 Task: Look for space in San Vicente de Cañete, Peru from 2nd August, 2023 to 12th August, 2023 for 2 adults in price range Rs.5000 to Rs.10000. Place can be private room with 1 bedroom having 1 bed and 1 bathroom. Property type can be house, flat, guest house, hotel. Booking option can be shelf check-in. Required host language is English.
Action: Mouse moved to (434, 115)
Screenshot: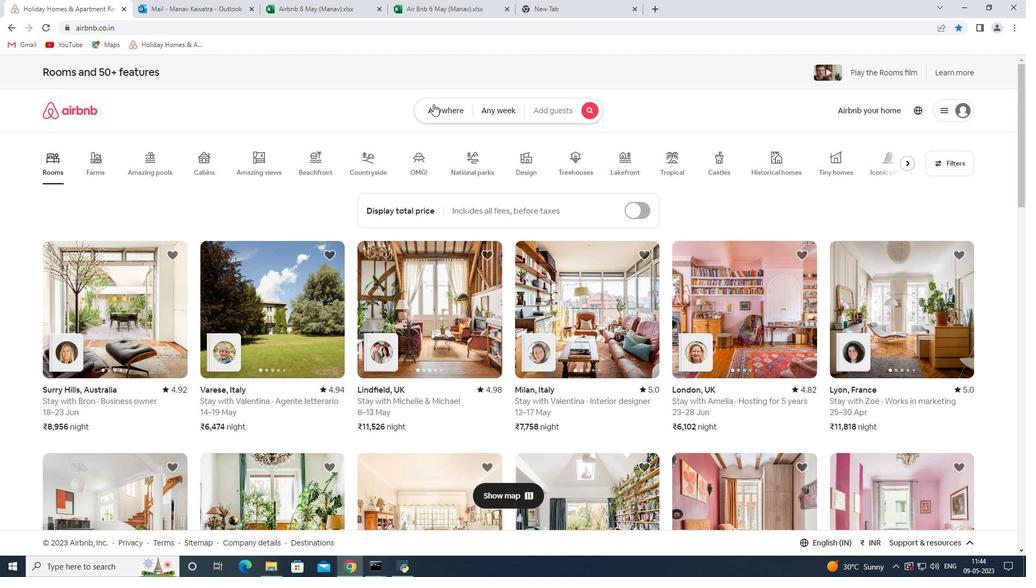 
Action: Mouse pressed left at (434, 115)
Screenshot: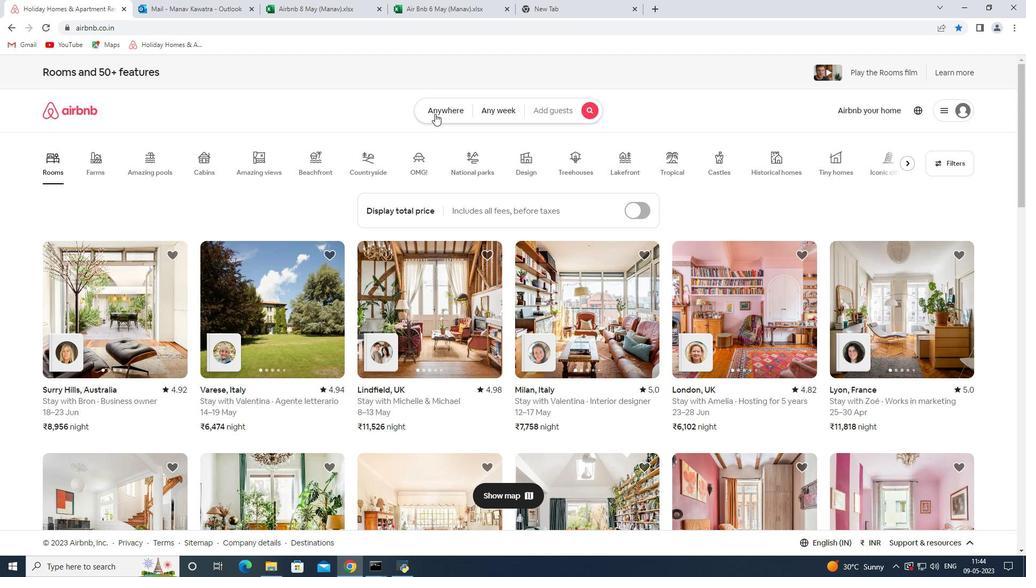 
Action: Mouse moved to (362, 151)
Screenshot: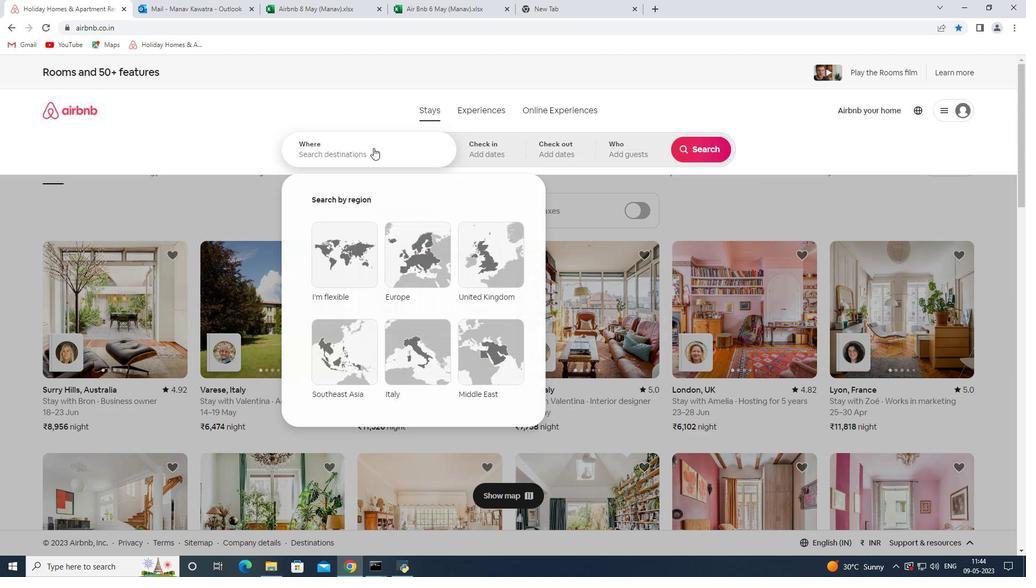 
Action: Mouse pressed left at (362, 151)
Screenshot: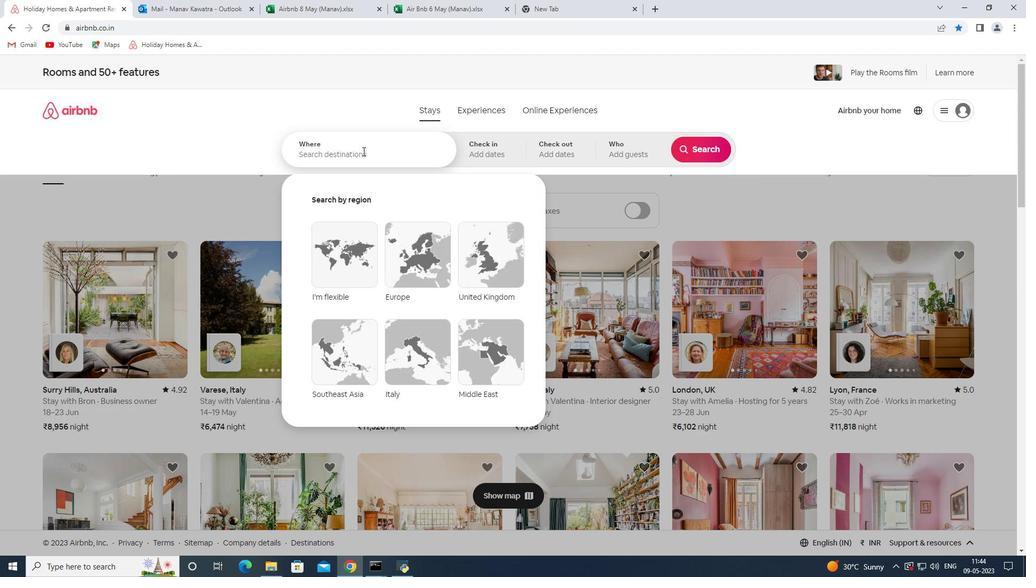 
Action: Key pressed <Key.shift><Key.shift><Key.shift><Key.shift><Key.shift>San<Key.space><Key.shift><Key.shift>Vicente<Key.space><Key.shift>De<Key.space><Key.shift><Key.shift><Key.shift><Key.shift><Key.shift><Key.shift><Key.shift><Key.shift><Key.shift><Key.shift><Key.shift><Key.shift><Key.shift><Key.shift><Key.shift><Key.shift><Key.shift><Key.shift><Key.shift><Key.shift><Key.shift><Key.shift><Key.shift><Key.shift><Key.shift><Key.shift><Key.shift><Key.shift><Key.shift><Key.shift>Canee<Key.space><Key.shift><Key.shift><Key.shift><Key.shift><Key.shift><Key.shift><Key.shift><Key.shift><Key.shift><Key.shift><Key.shift><Key.shift>Peru<Key.space>
Screenshot: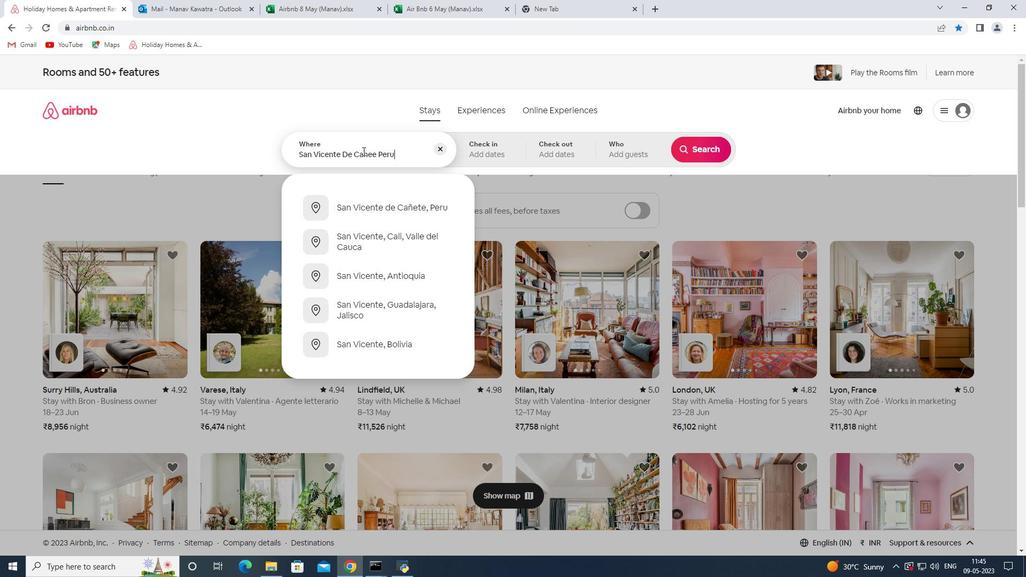 
Action: Mouse moved to (407, 219)
Screenshot: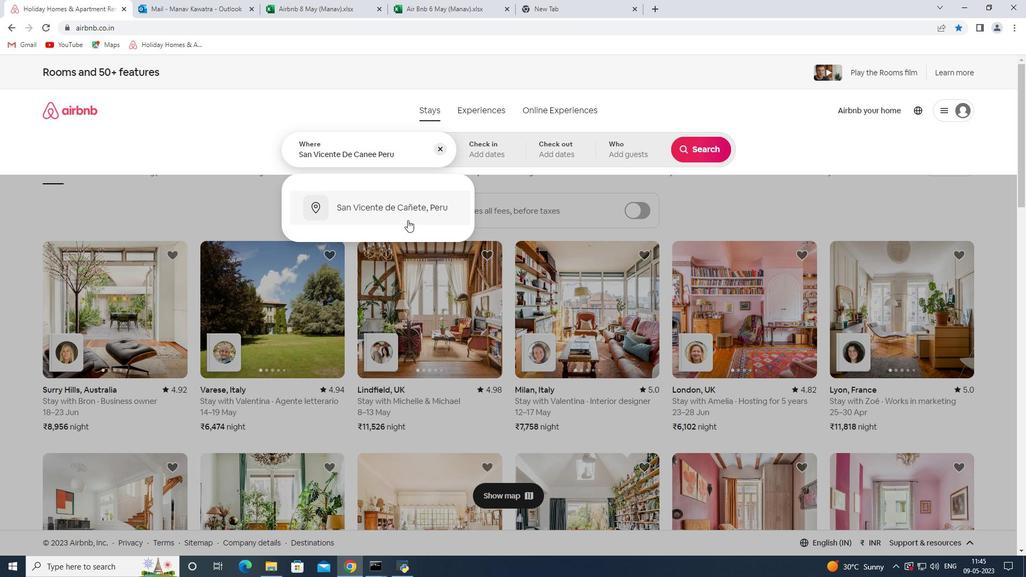 
Action: Mouse pressed left at (407, 219)
Screenshot: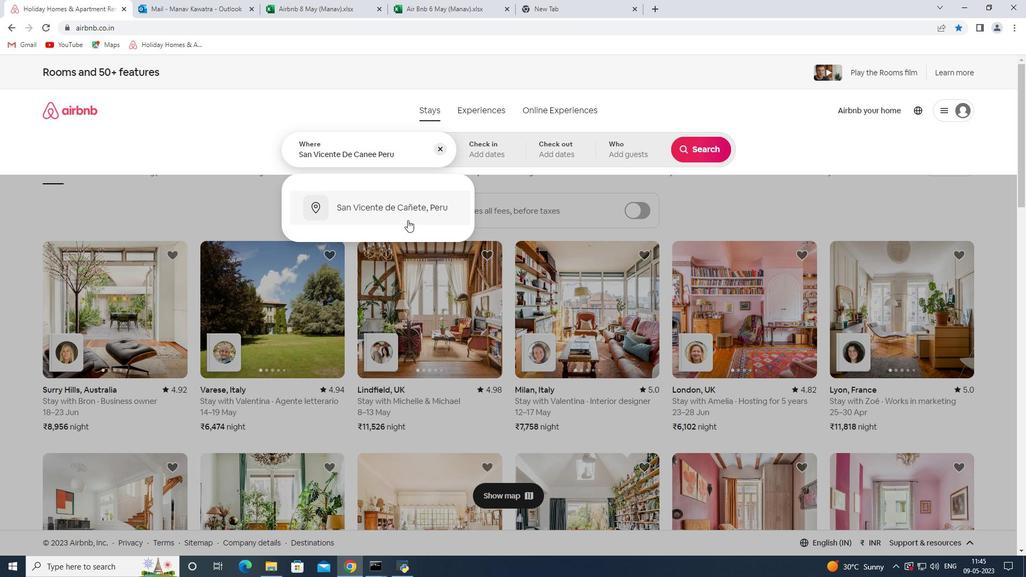 
Action: Mouse moved to (701, 228)
Screenshot: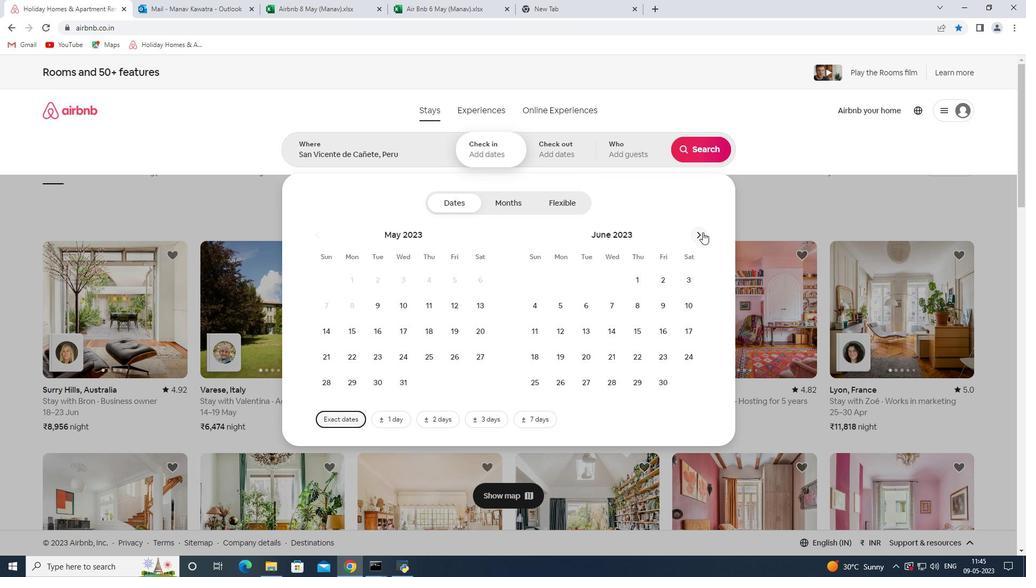 
Action: Mouse pressed left at (701, 228)
Screenshot: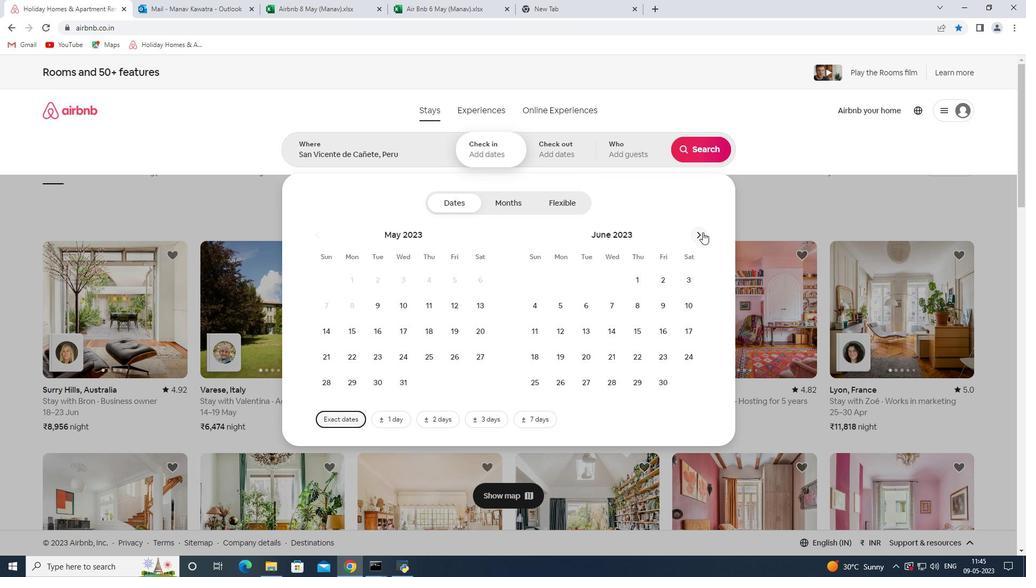 
Action: Mouse pressed left at (701, 228)
Screenshot: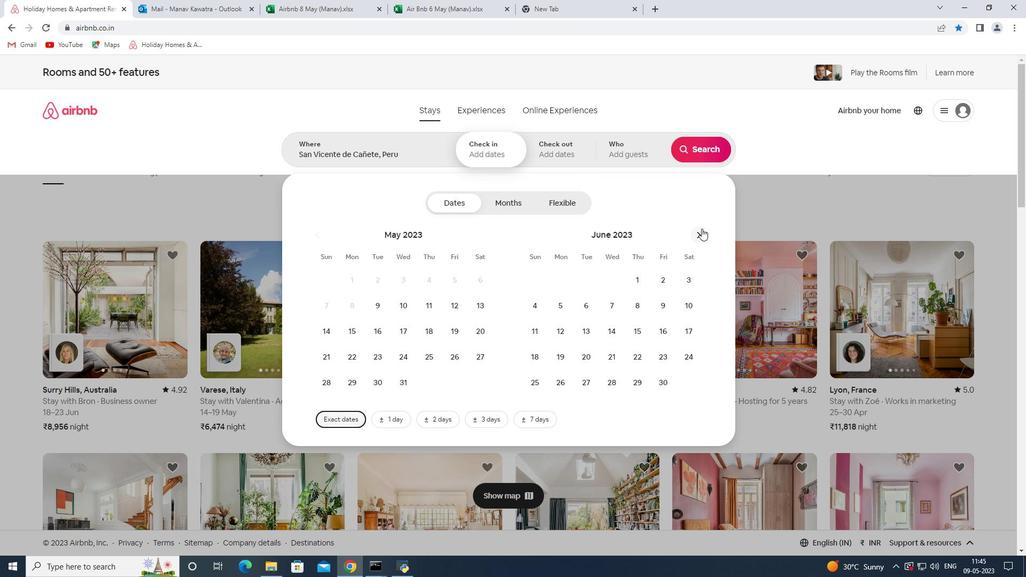 
Action: Mouse moved to (703, 232)
Screenshot: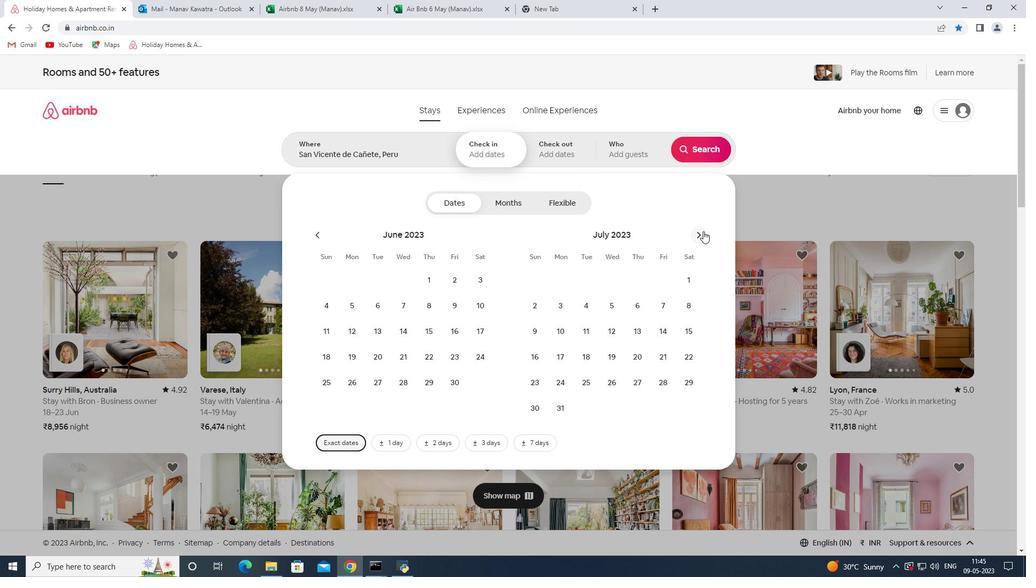 
Action: Mouse pressed left at (703, 232)
Screenshot: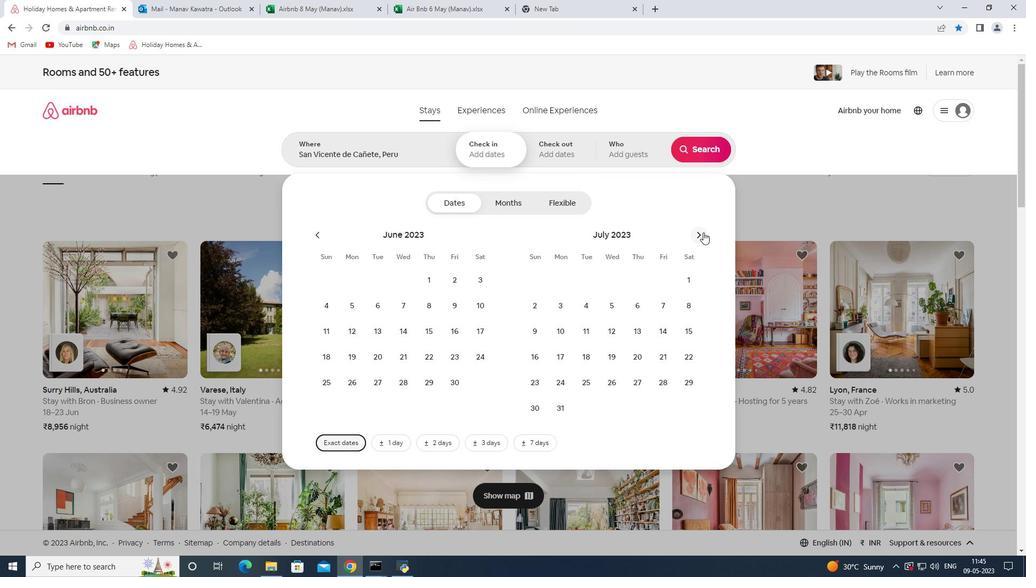 
Action: Mouse moved to (607, 278)
Screenshot: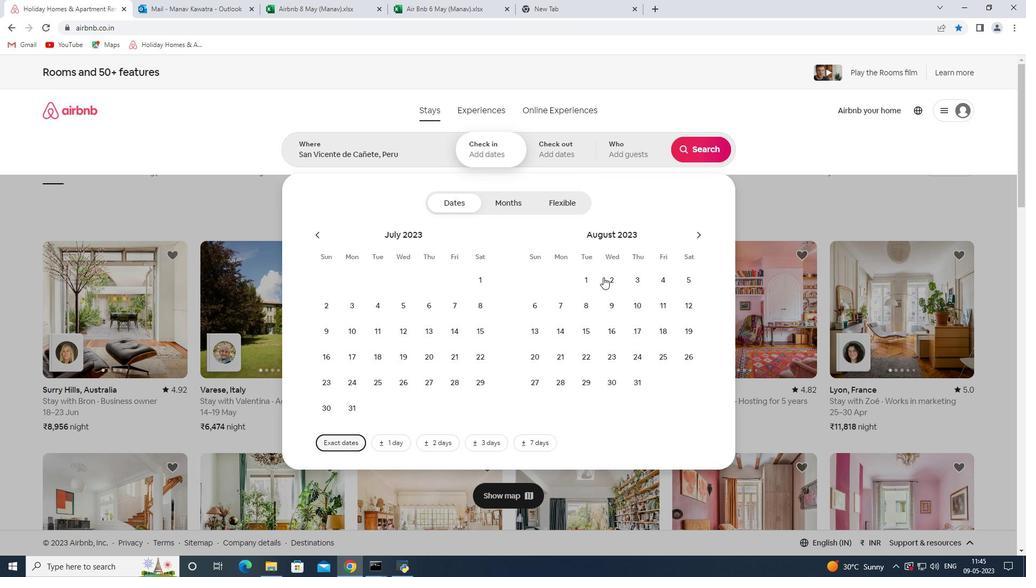 
Action: Mouse pressed left at (607, 278)
Screenshot: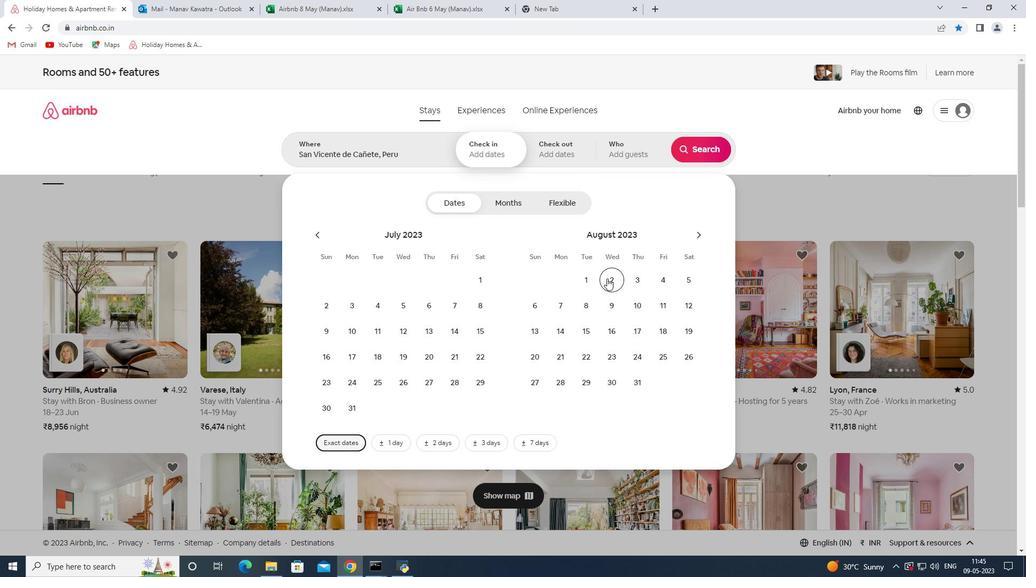 
Action: Mouse moved to (683, 305)
Screenshot: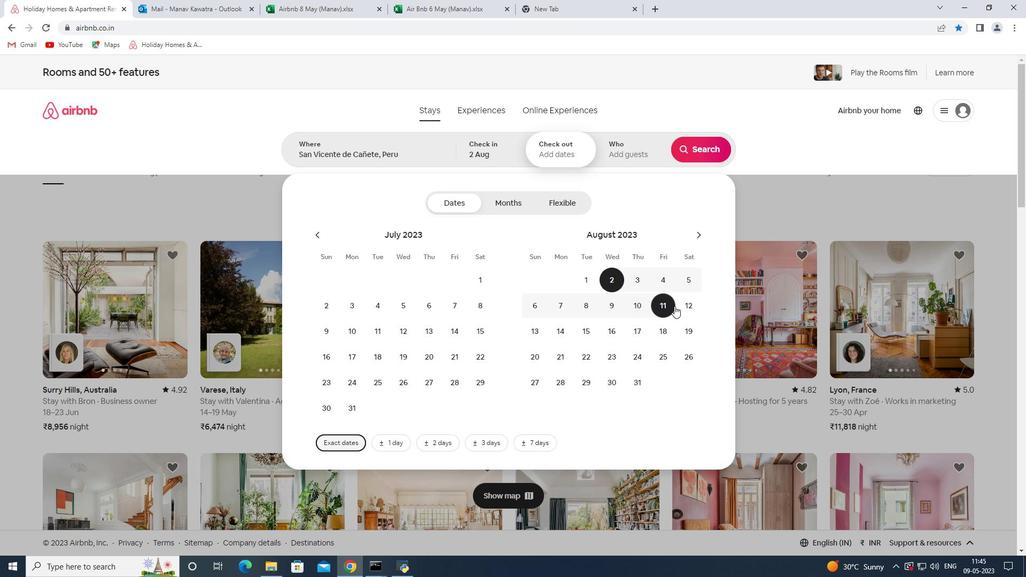 
Action: Mouse pressed left at (683, 305)
Screenshot: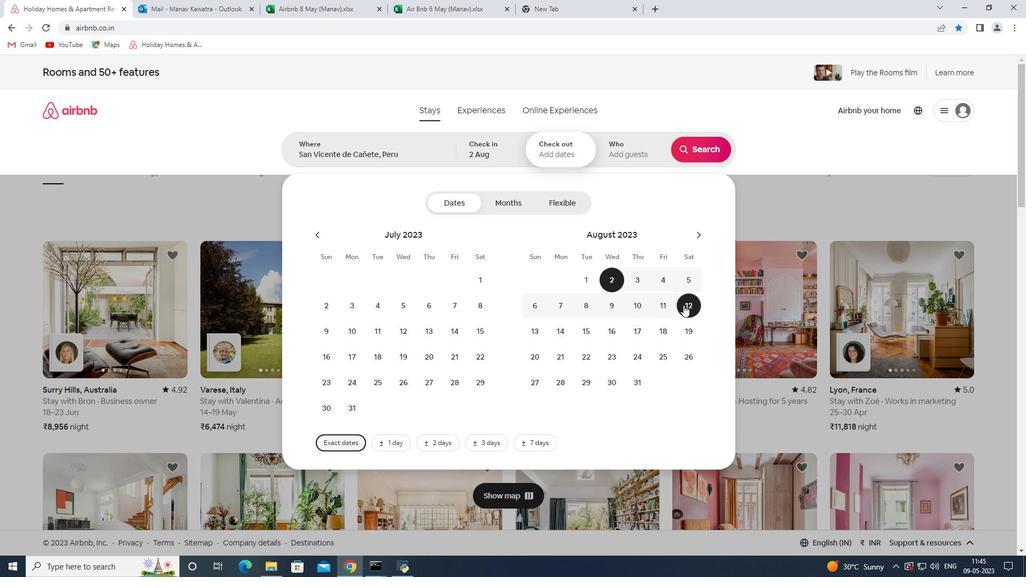 
Action: Mouse moved to (642, 150)
Screenshot: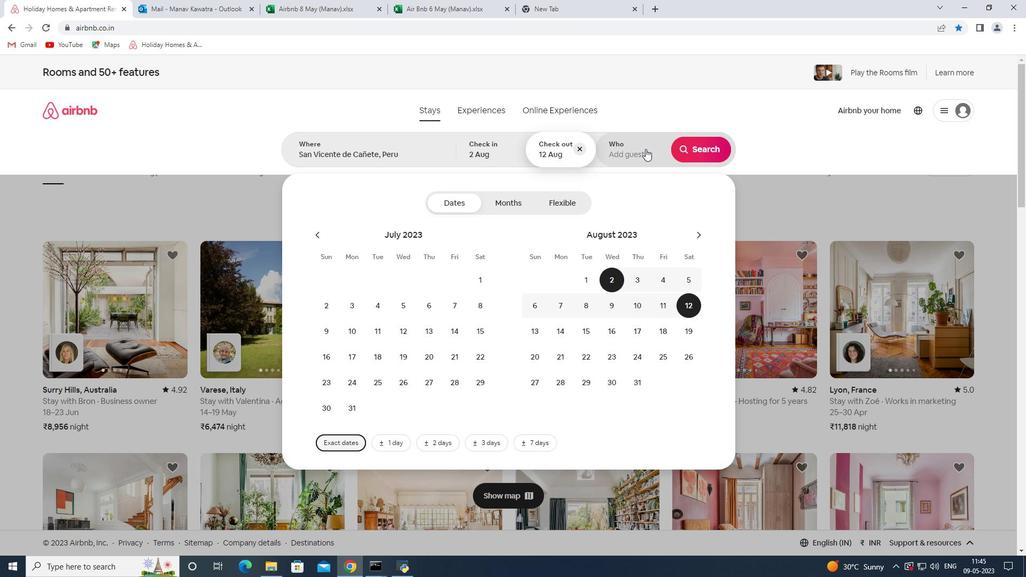 
Action: Mouse pressed left at (642, 150)
Screenshot: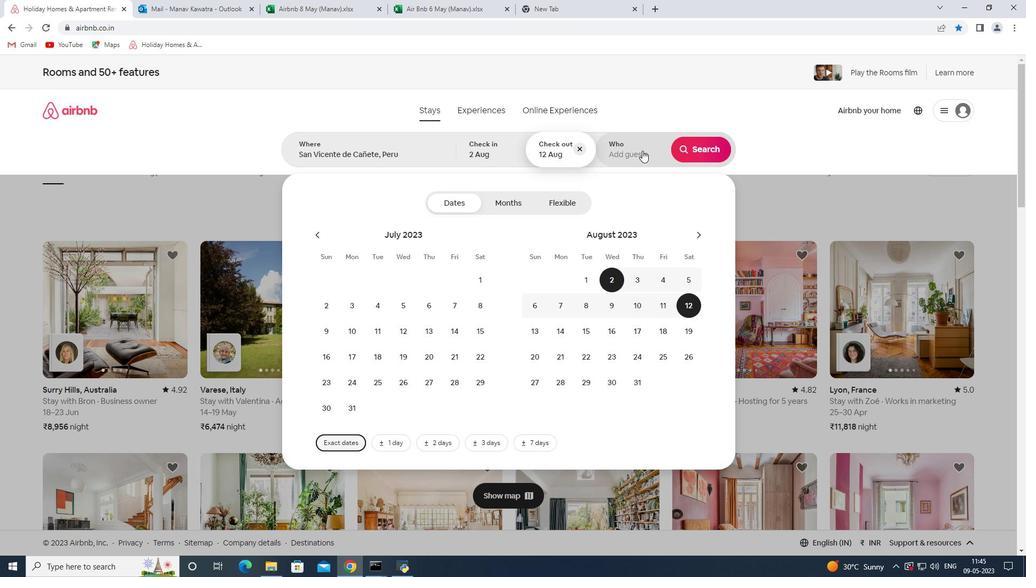 
Action: Mouse moved to (711, 204)
Screenshot: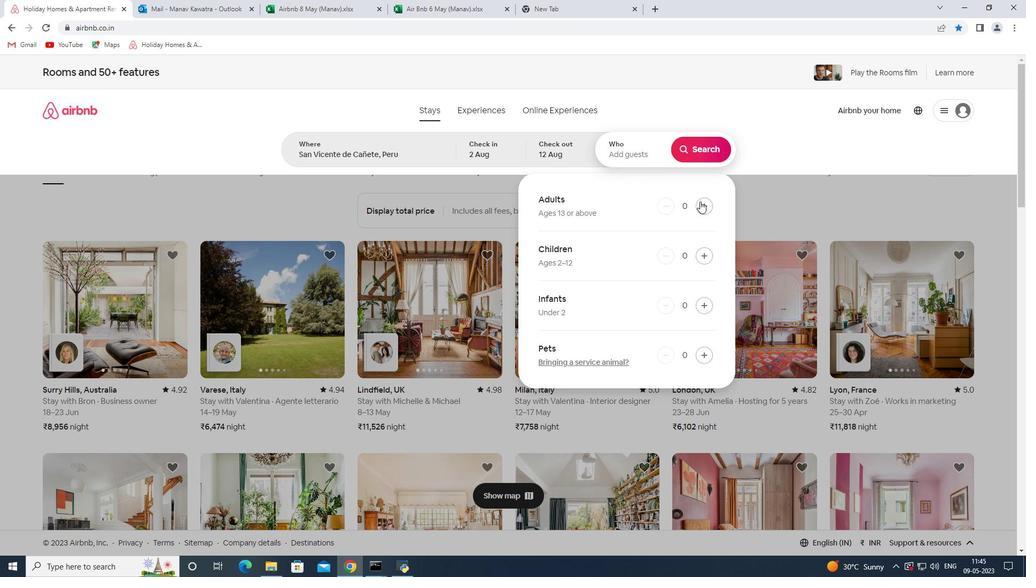 
Action: Mouse pressed left at (711, 204)
Screenshot: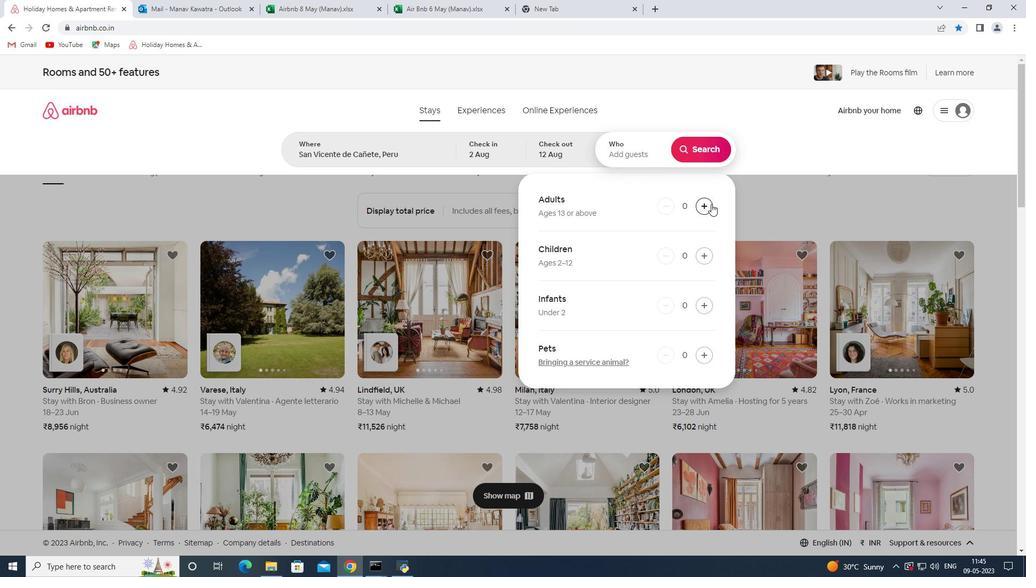 
Action: Mouse moved to (711, 204)
Screenshot: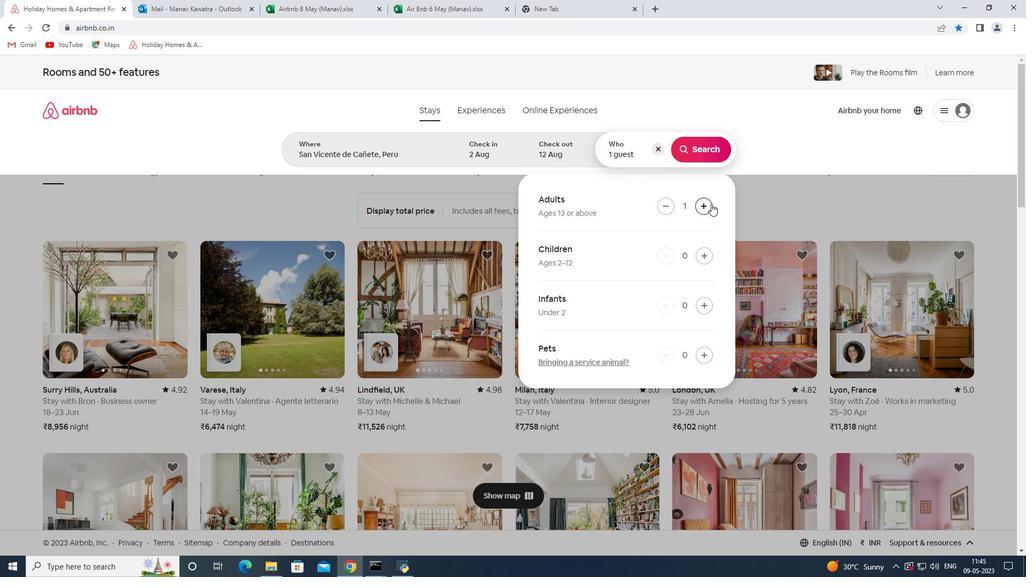 
Action: Mouse pressed left at (711, 204)
Screenshot: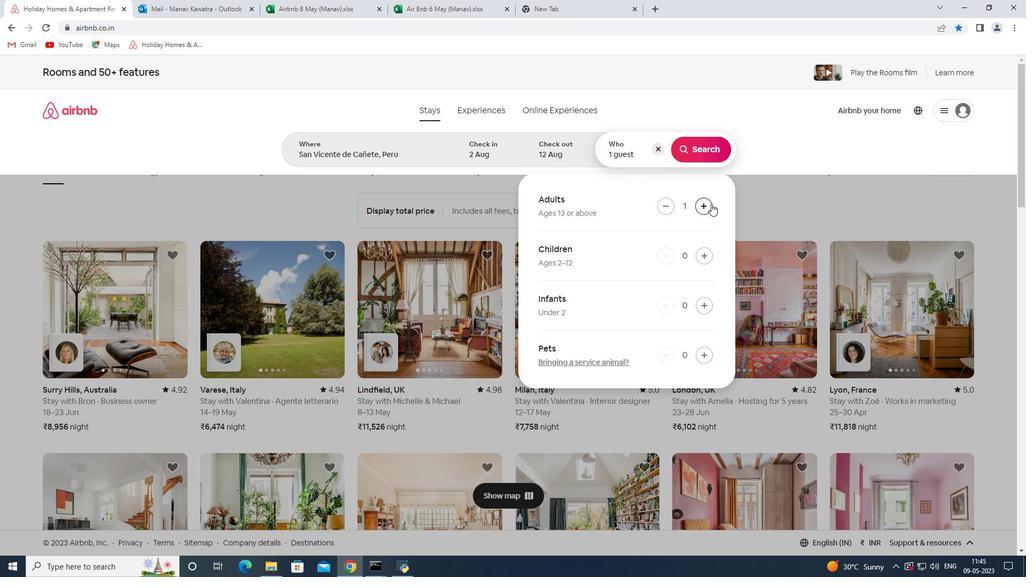 
Action: Mouse moved to (695, 150)
Screenshot: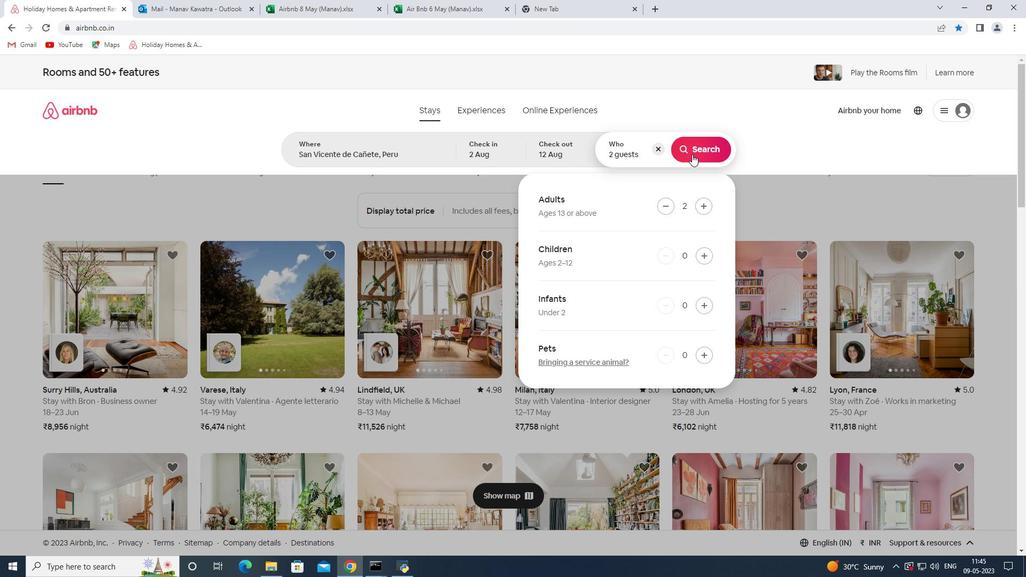 
Action: Mouse pressed left at (695, 150)
Screenshot: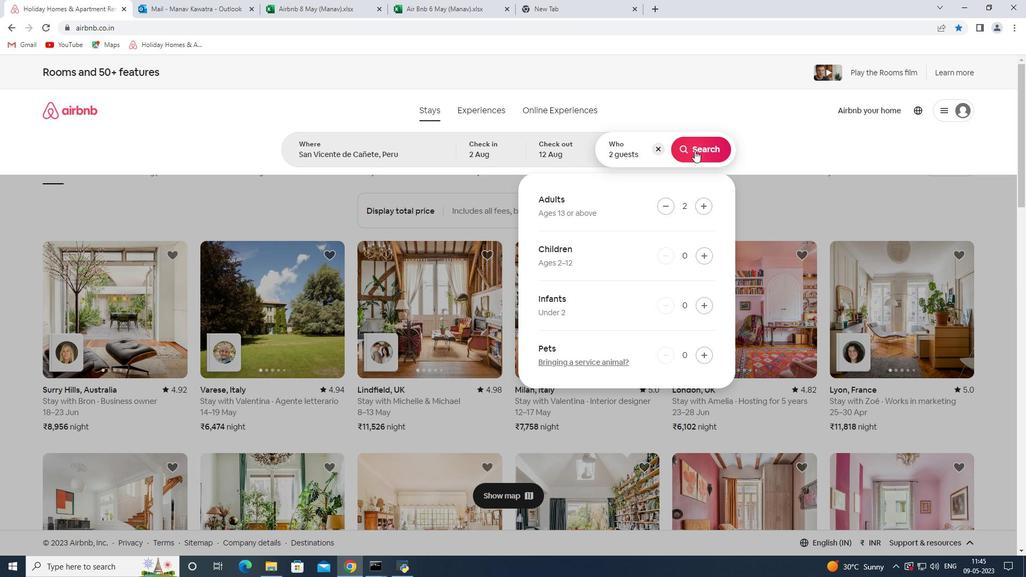 
Action: Mouse moved to (988, 113)
Screenshot: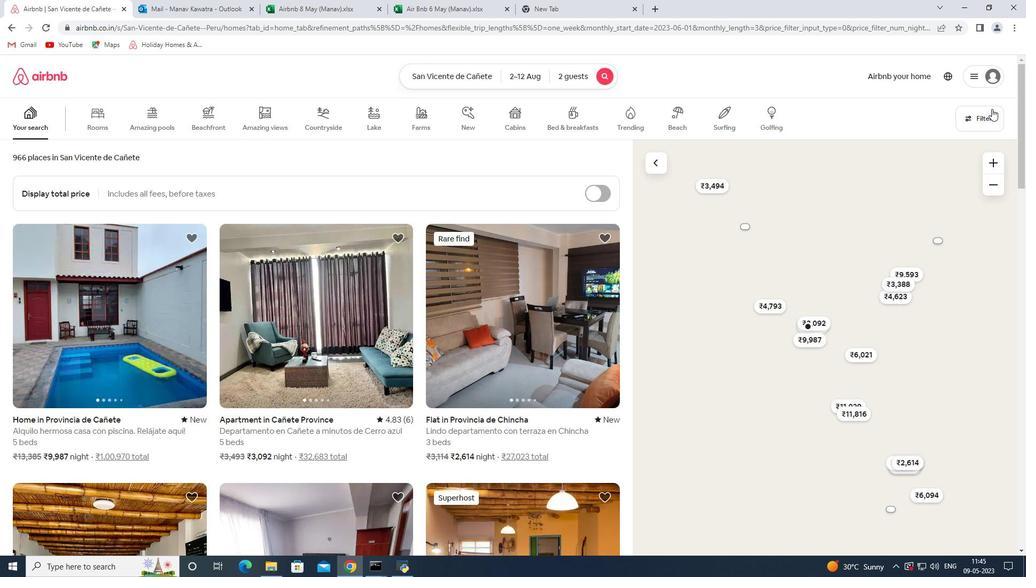 
Action: Mouse pressed left at (988, 113)
Screenshot: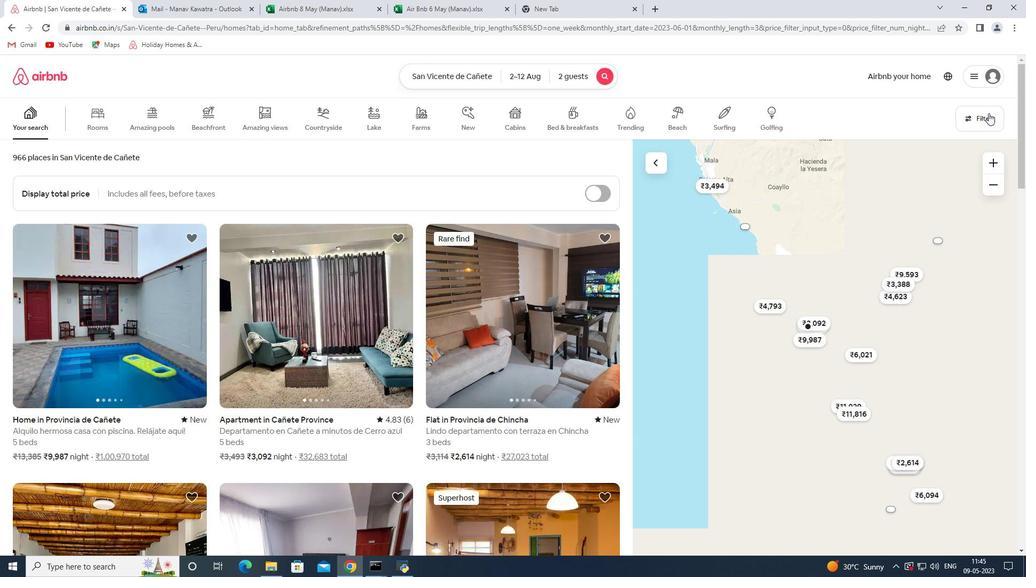 
Action: Mouse moved to (391, 379)
Screenshot: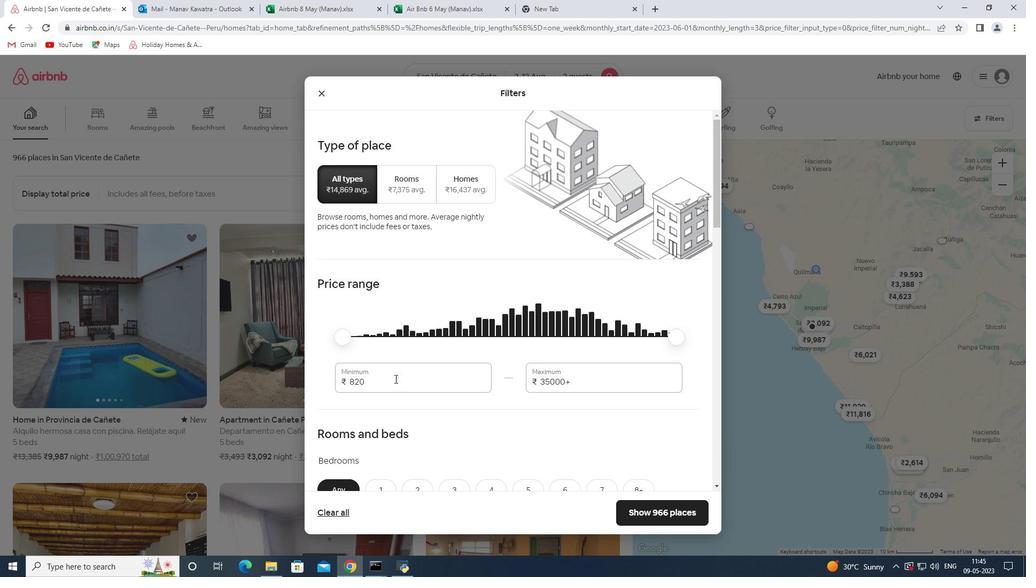 
Action: Mouse pressed left at (391, 379)
Screenshot: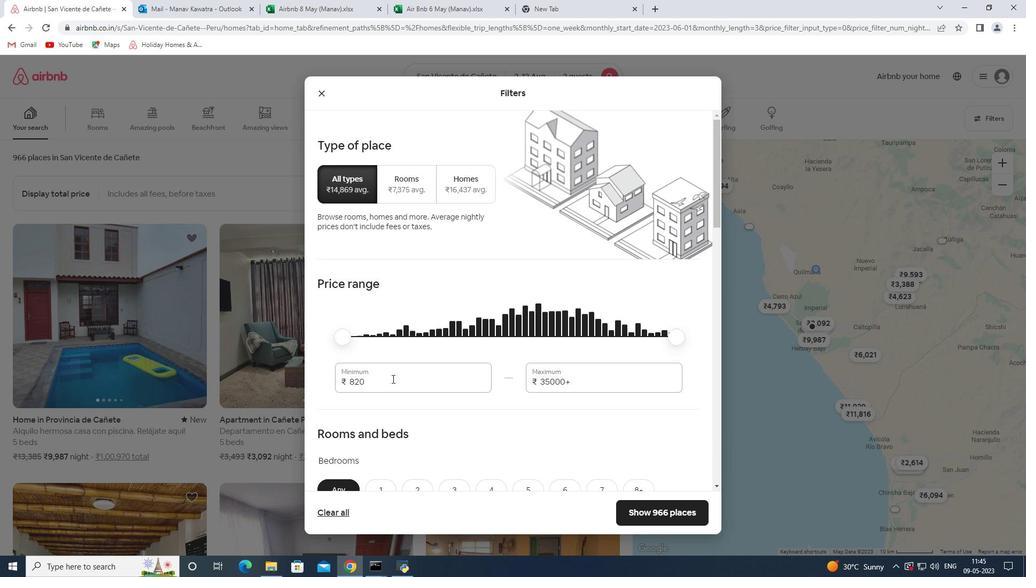 
Action: Mouse pressed left at (391, 379)
Screenshot: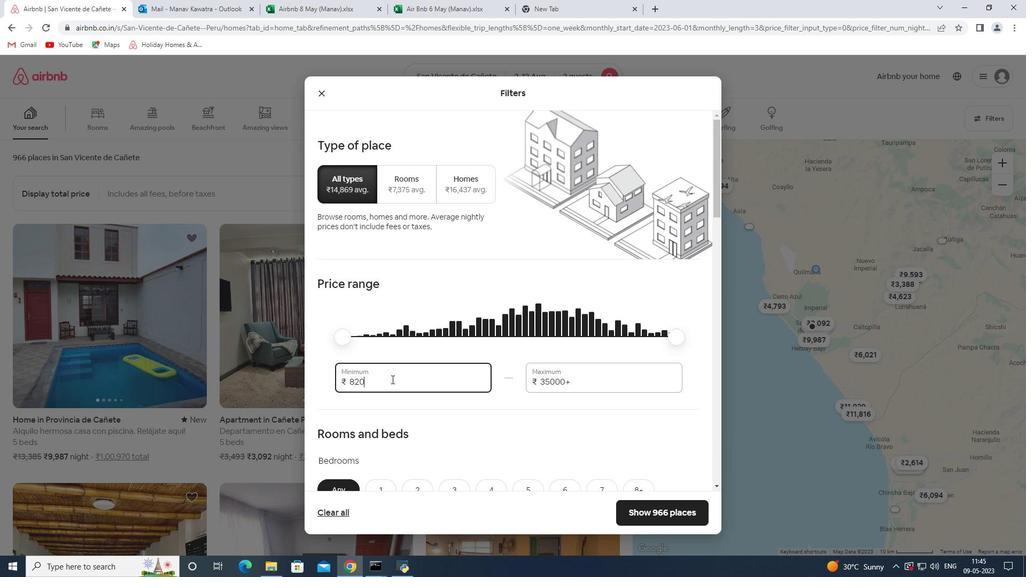 
Action: Key pressed 5000<Key.tab>10000<Key.tab>
Screenshot: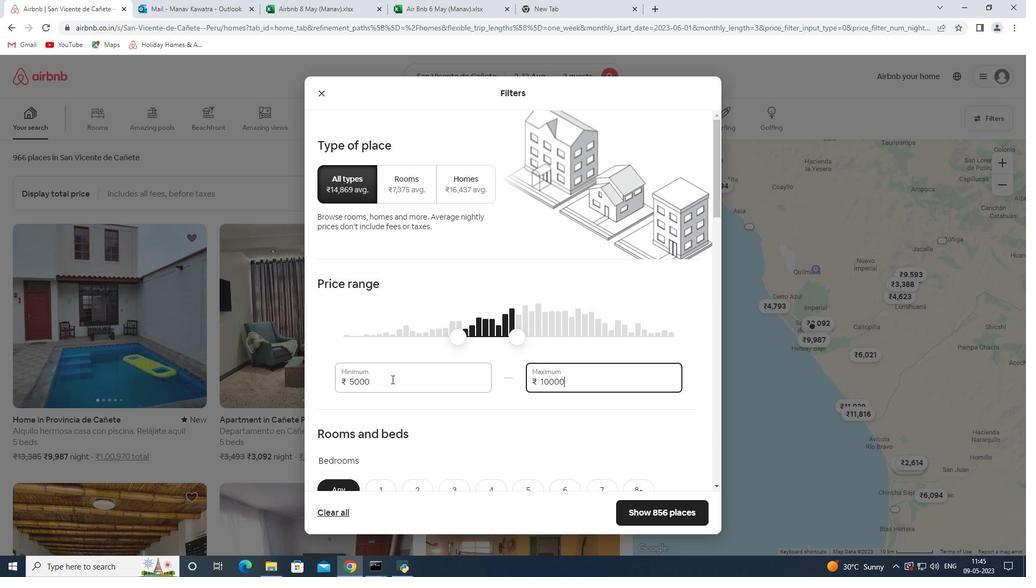 
Action: Mouse moved to (457, 328)
Screenshot: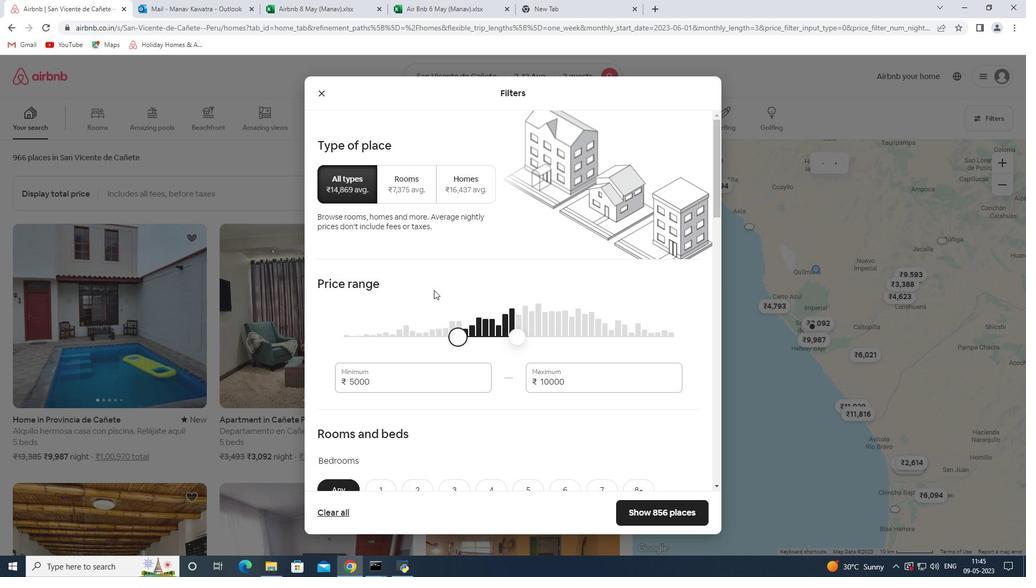 
Action: Mouse scrolled (457, 327) with delta (0, 0)
Screenshot: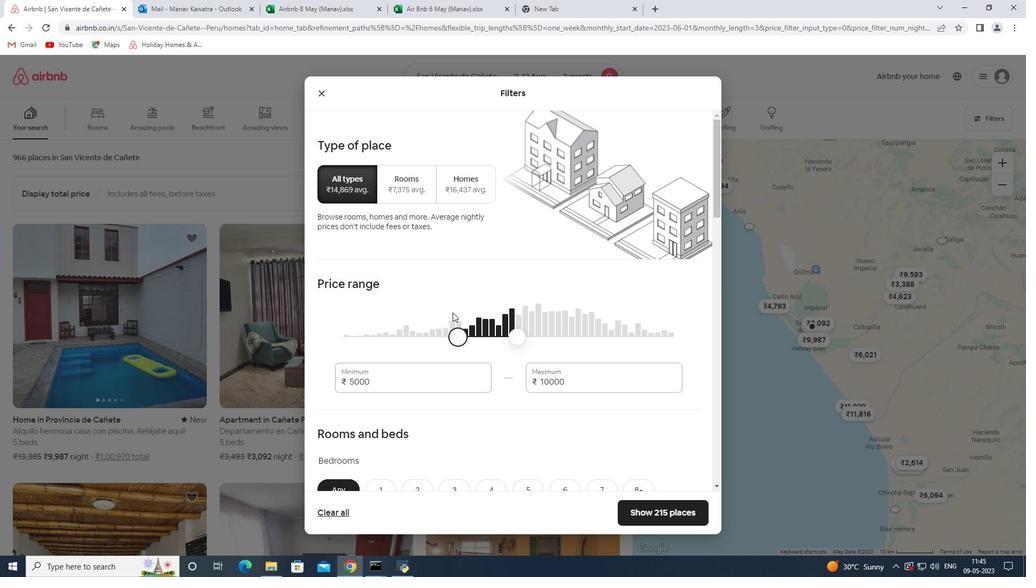 
Action: Mouse scrolled (457, 327) with delta (0, 0)
Screenshot: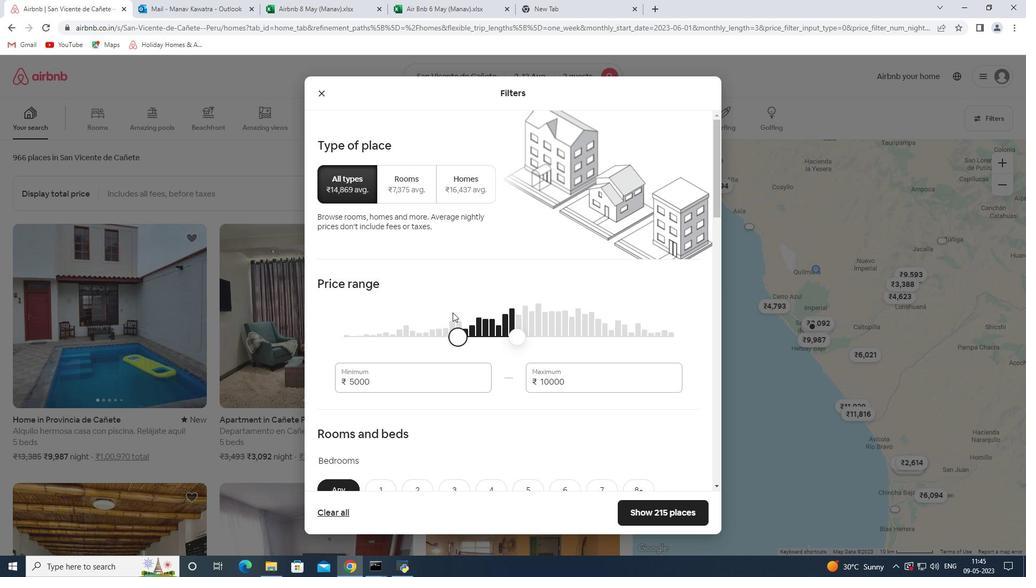 
Action: Mouse scrolled (457, 327) with delta (0, 0)
Screenshot: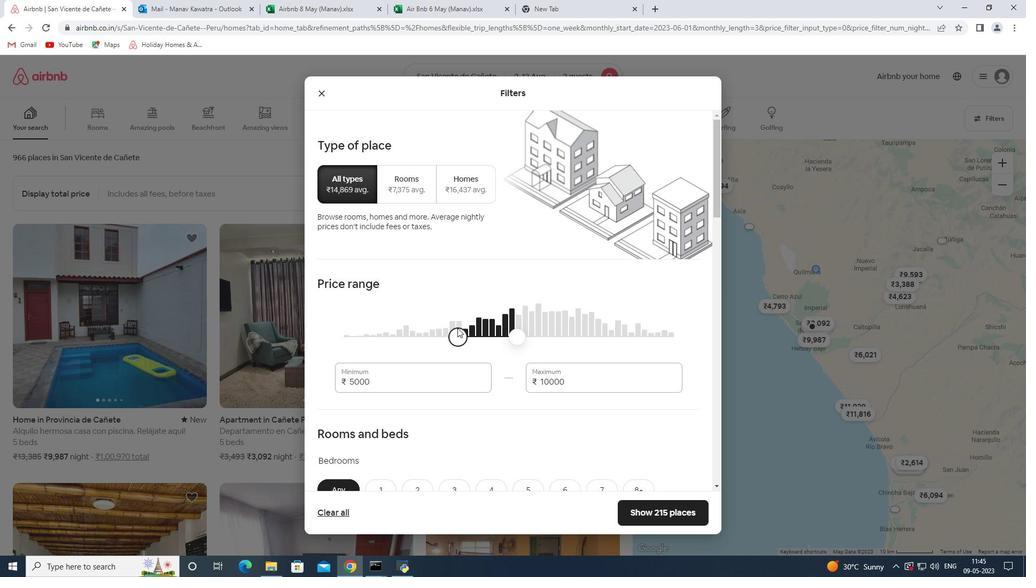
Action: Mouse scrolled (457, 327) with delta (0, 0)
Screenshot: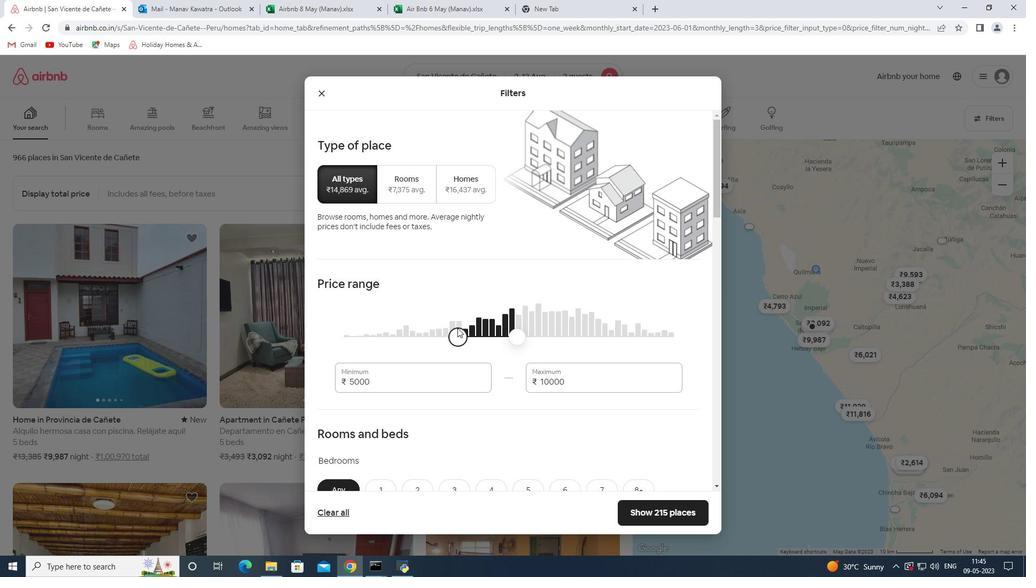 
Action: Mouse moved to (460, 328)
Screenshot: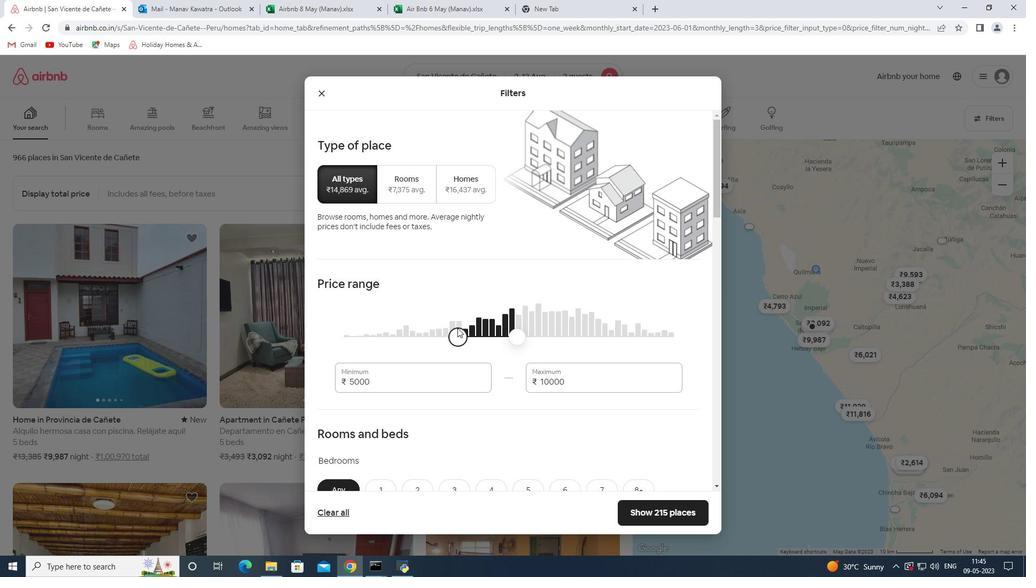 
Action: Mouse scrolled (460, 327) with delta (0, 0)
Screenshot: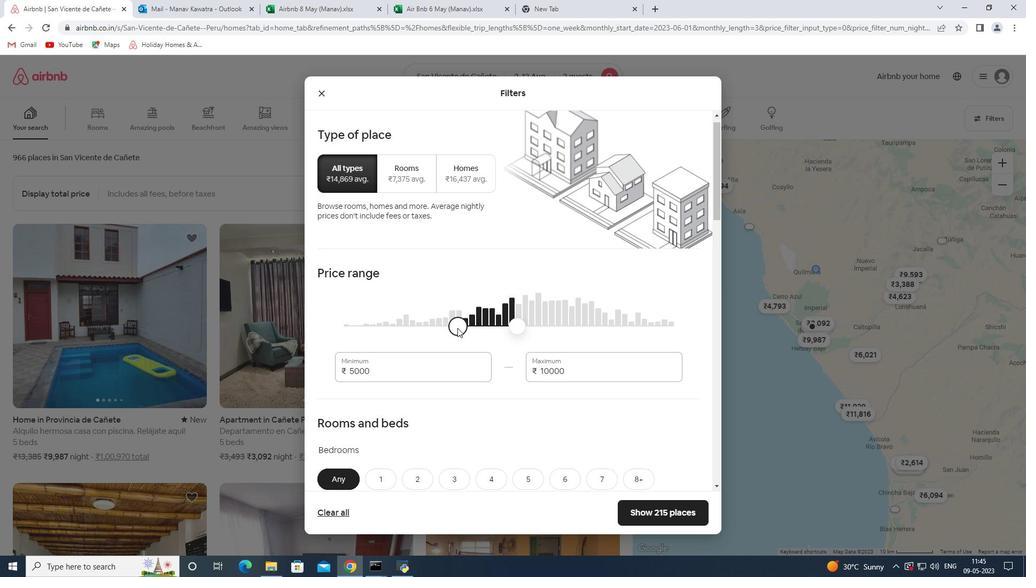 
Action: Mouse moved to (383, 221)
Screenshot: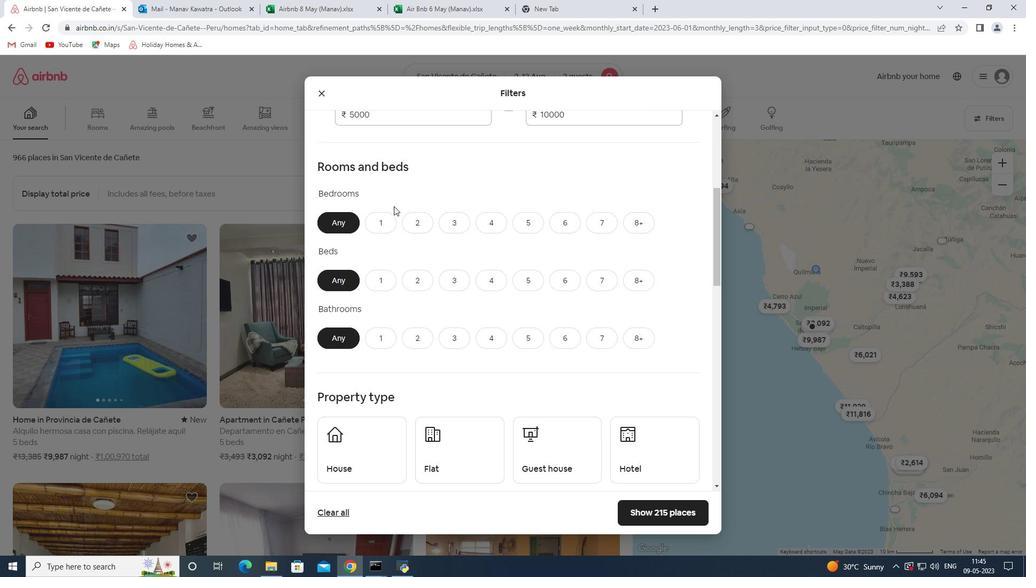 
Action: Mouse pressed left at (383, 221)
Screenshot: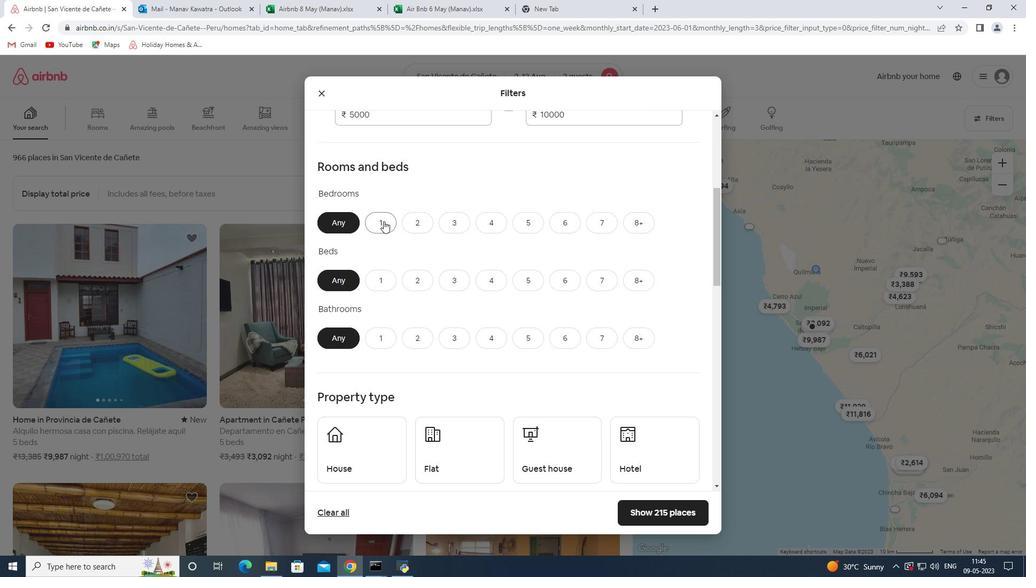 
Action: Mouse moved to (379, 275)
Screenshot: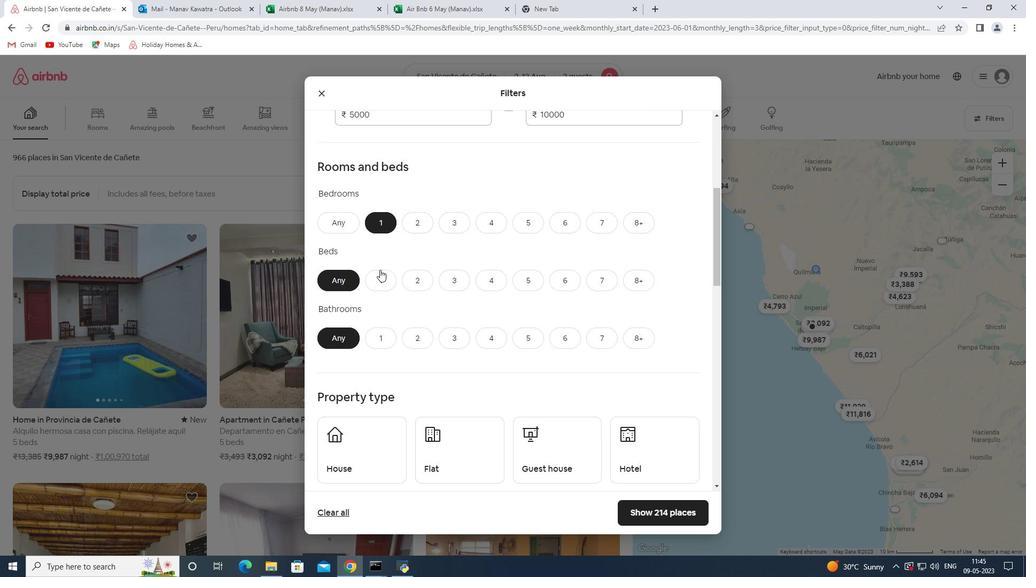 
Action: Mouse pressed left at (379, 275)
Screenshot: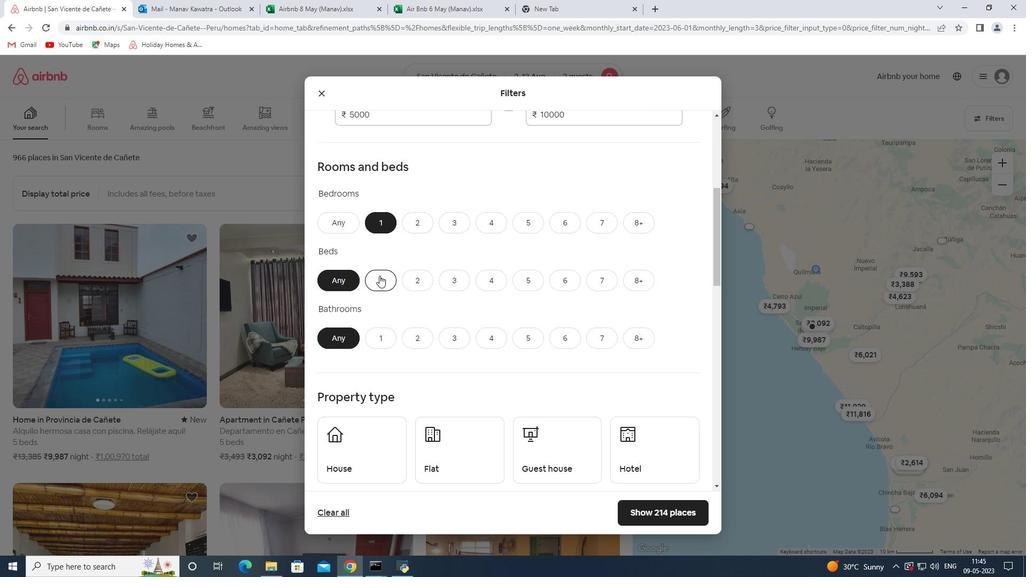 
Action: Mouse moved to (383, 338)
Screenshot: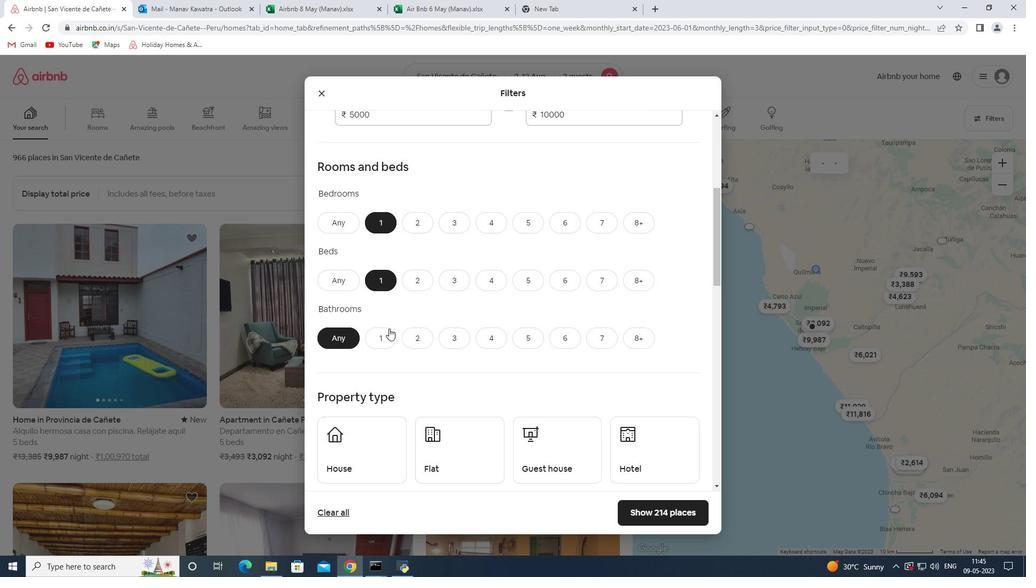 
Action: Mouse pressed left at (383, 338)
Screenshot: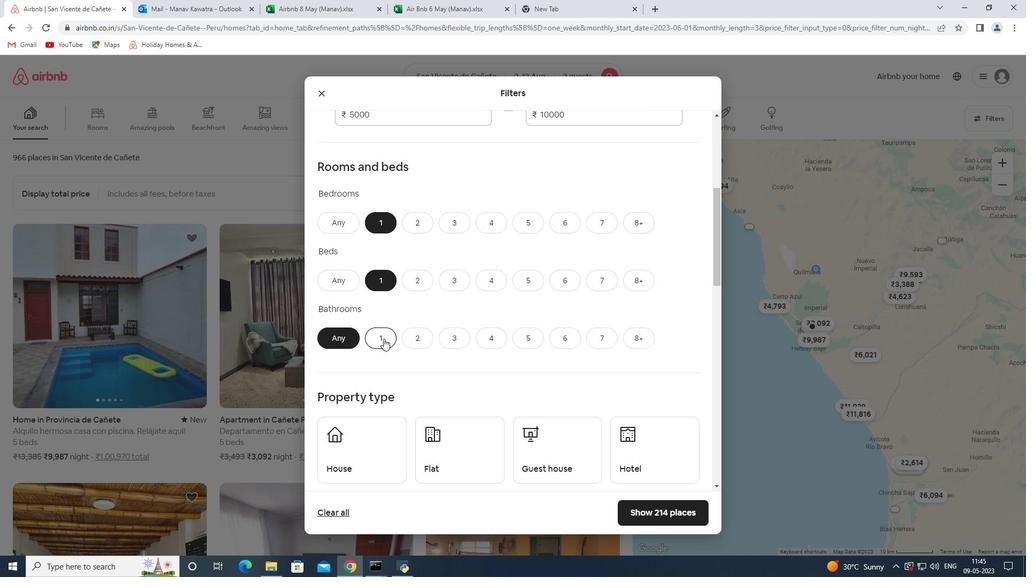 
Action: Mouse moved to (445, 316)
Screenshot: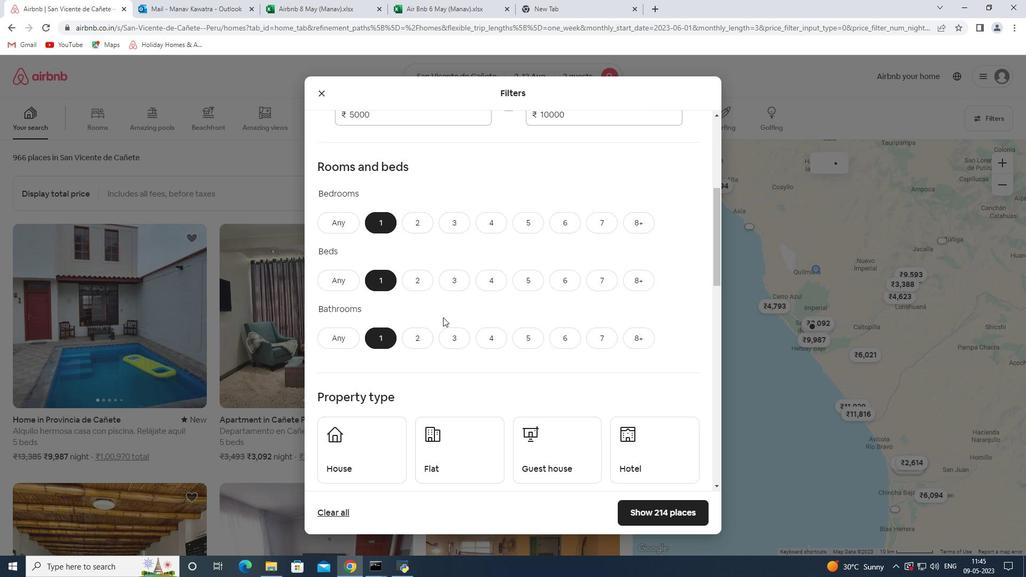 
Action: Mouse scrolled (445, 316) with delta (0, 0)
Screenshot: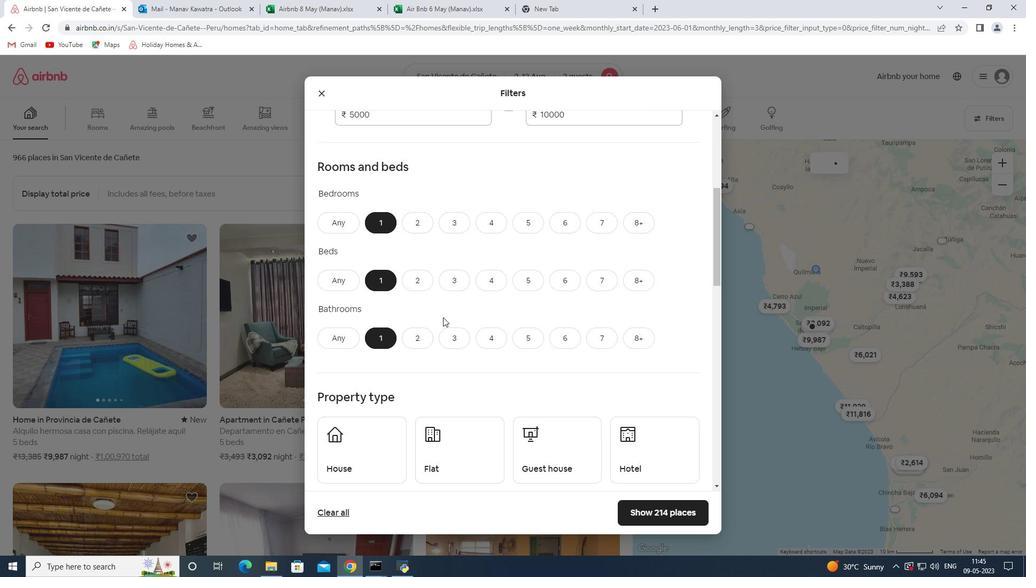 
Action: Mouse scrolled (445, 316) with delta (0, 0)
Screenshot: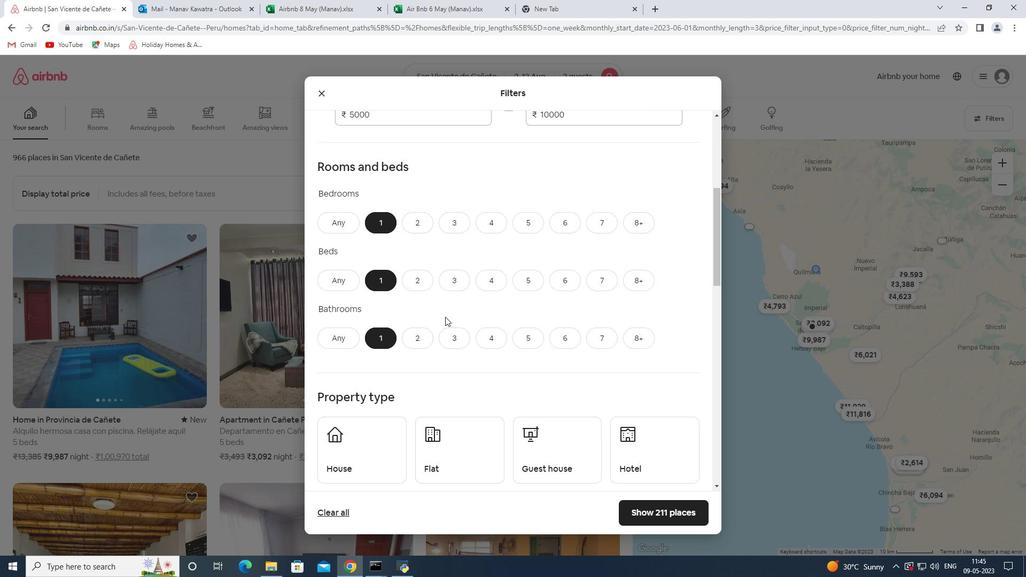
Action: Mouse scrolled (445, 316) with delta (0, 0)
Screenshot: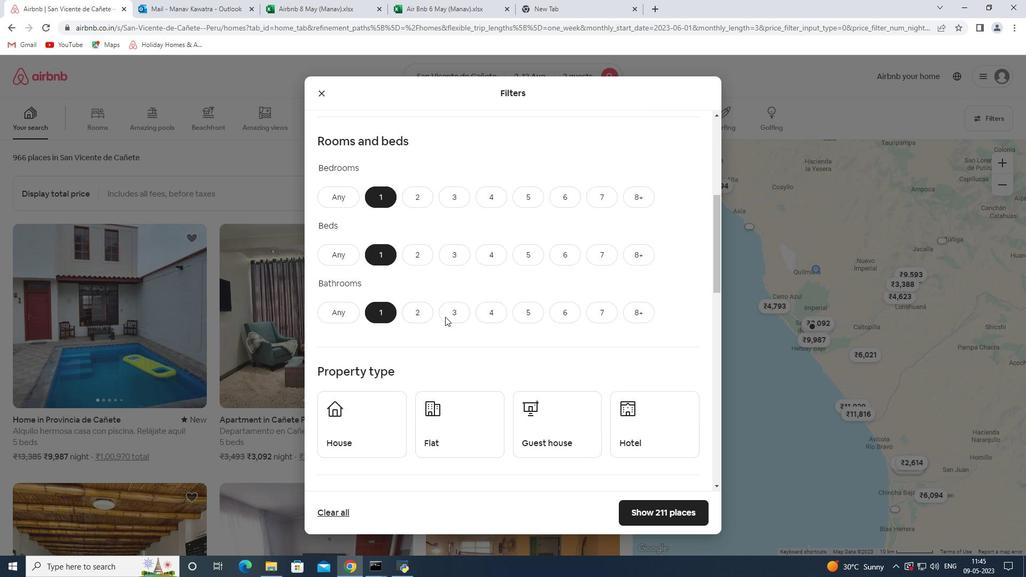 
Action: Mouse scrolled (445, 316) with delta (0, 0)
Screenshot: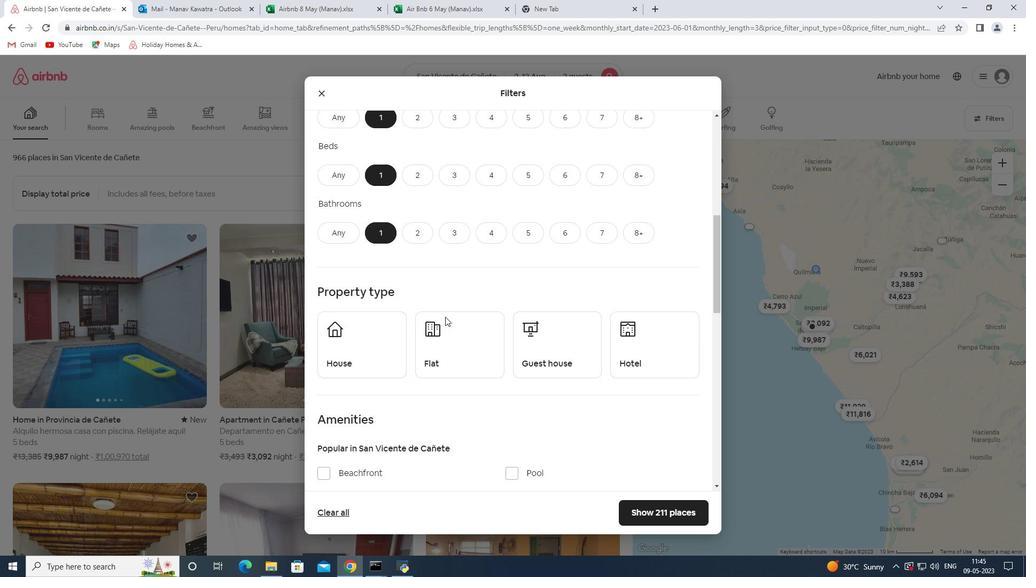 
Action: Mouse moved to (370, 243)
Screenshot: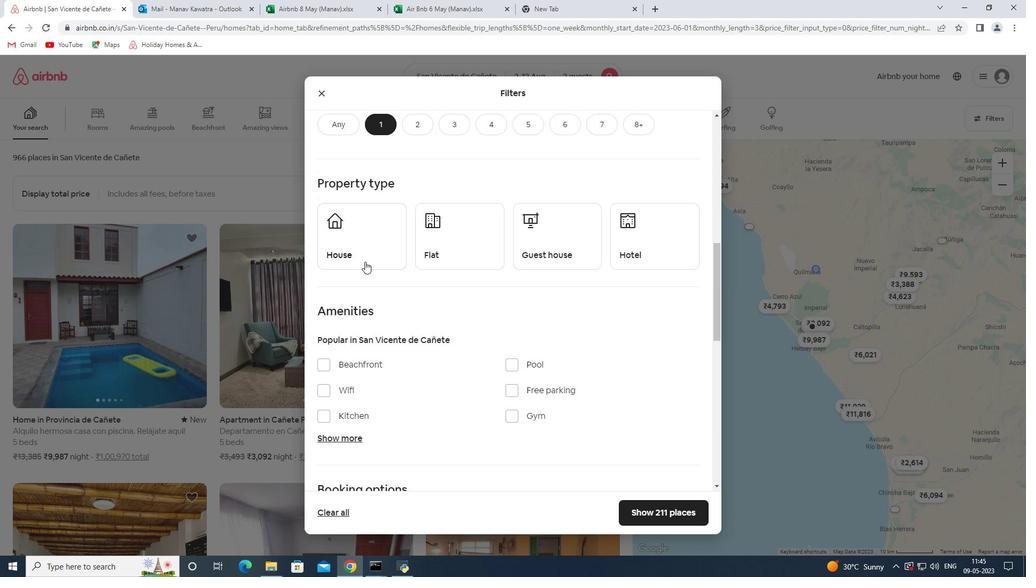 
Action: Mouse pressed left at (370, 243)
Screenshot: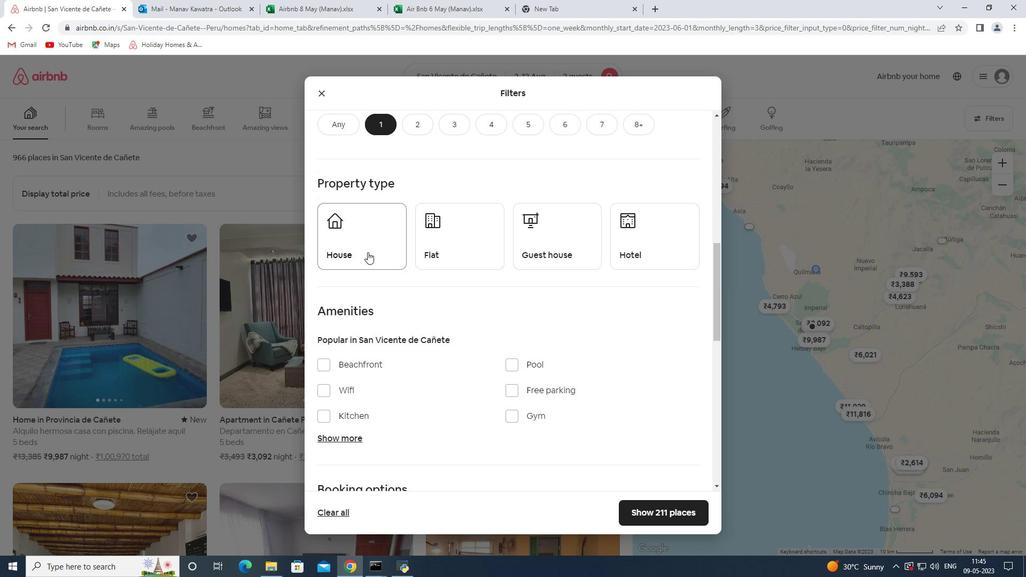 
Action: Mouse moved to (441, 245)
Screenshot: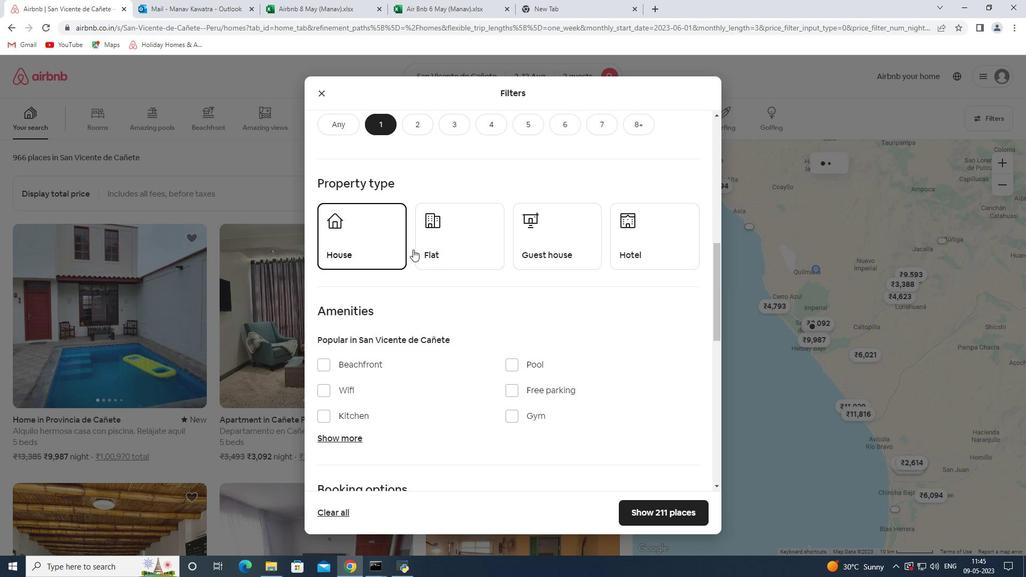 
Action: Mouse pressed left at (441, 245)
Screenshot: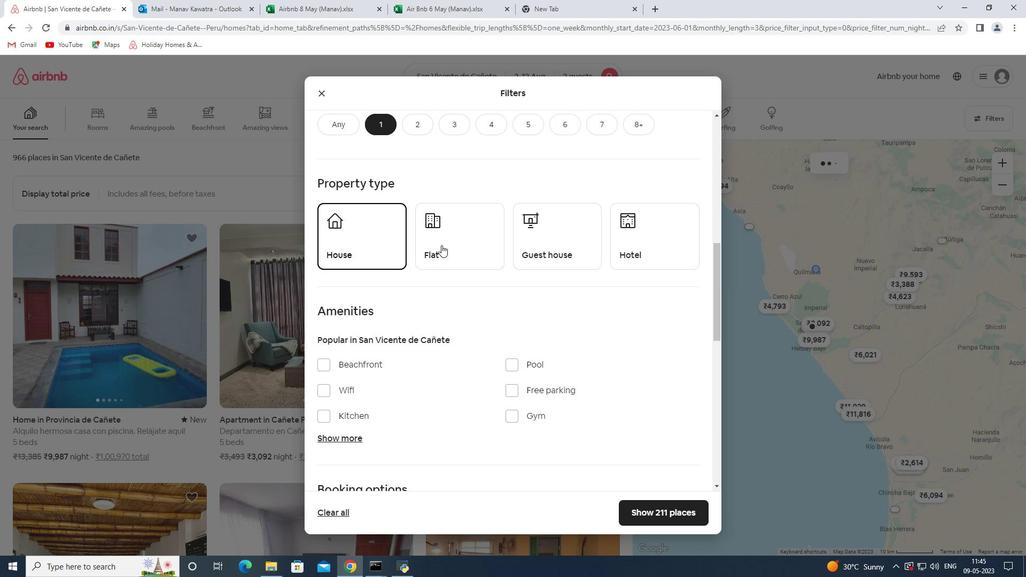 
Action: Mouse moved to (564, 248)
Screenshot: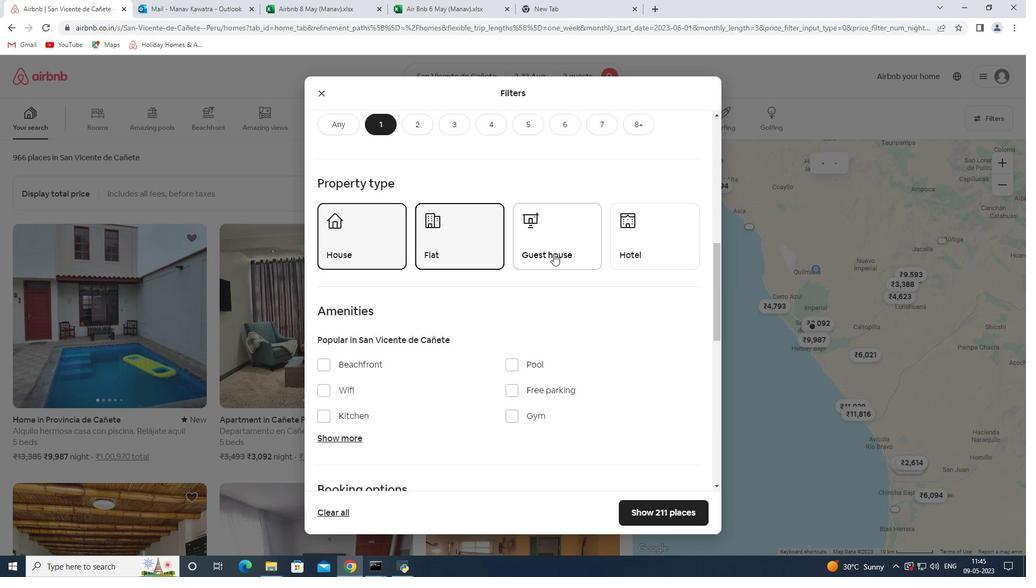 
Action: Mouse pressed left at (564, 248)
Screenshot: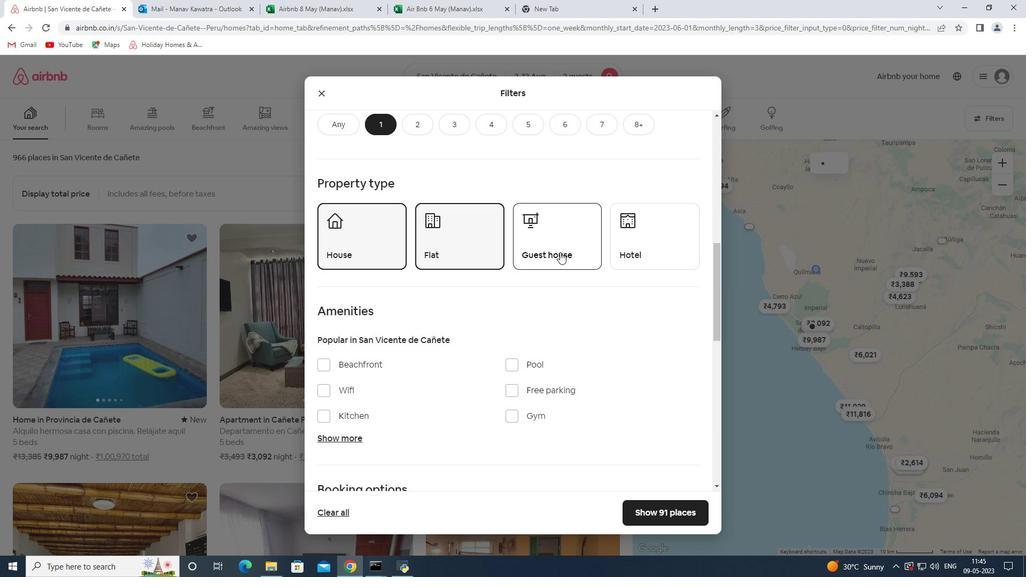 
Action: Mouse moved to (557, 270)
Screenshot: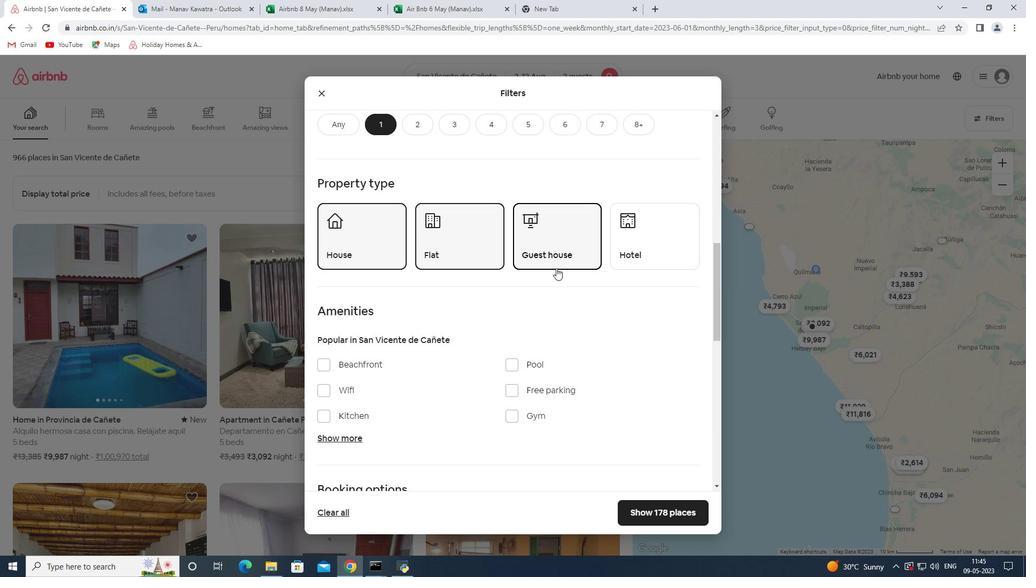 
Action: Mouse scrolled (557, 270) with delta (0, 0)
Screenshot: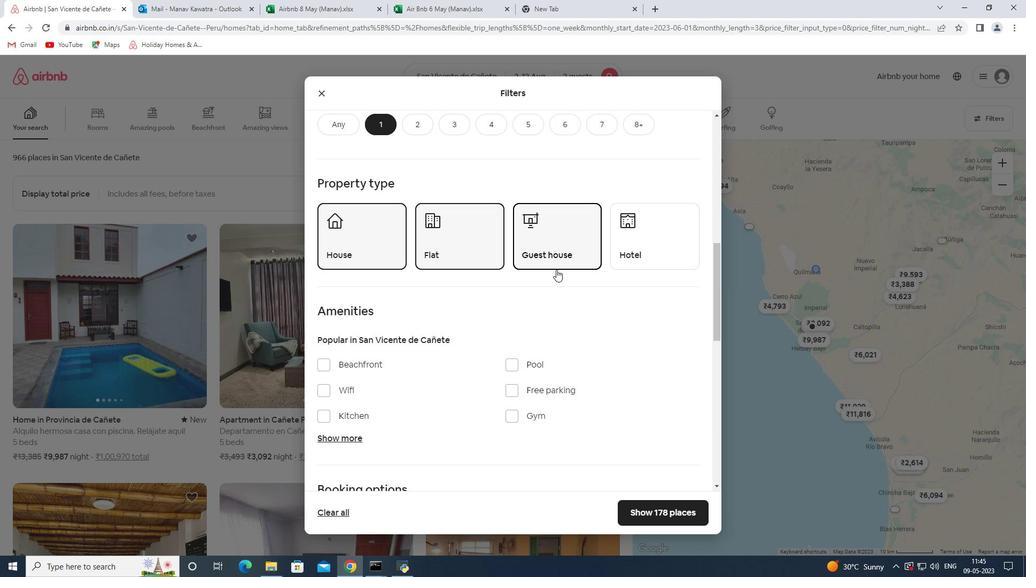 
Action: Mouse moved to (656, 200)
Screenshot: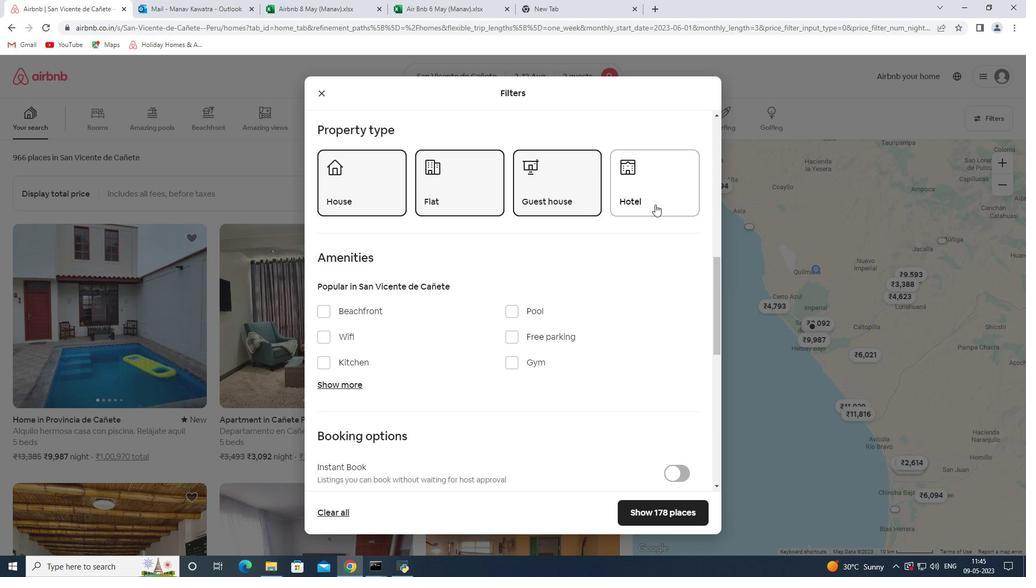 
Action: Mouse pressed left at (656, 200)
Screenshot: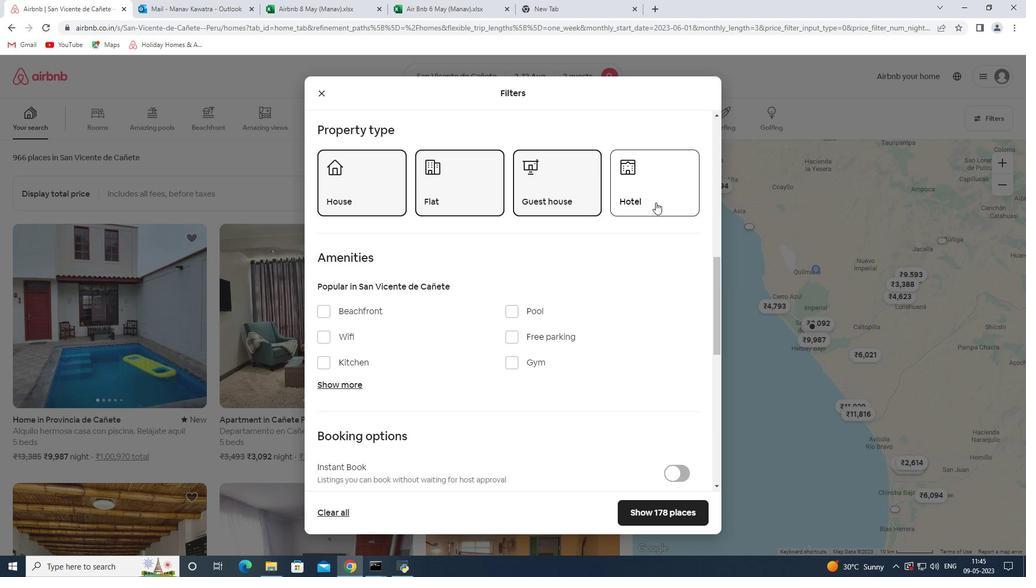 
Action: Mouse moved to (542, 297)
Screenshot: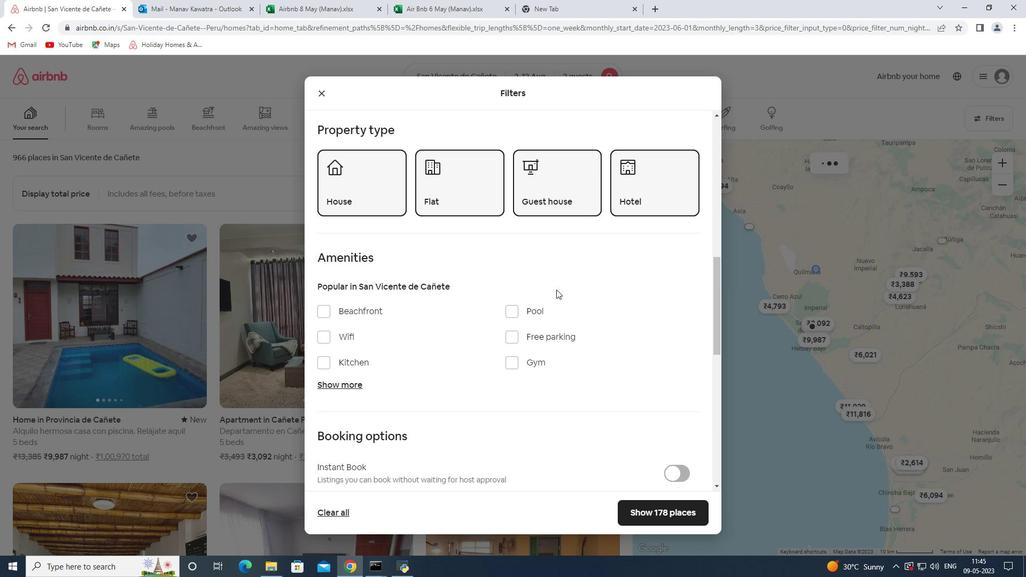 
Action: Mouse scrolled (542, 296) with delta (0, 0)
Screenshot: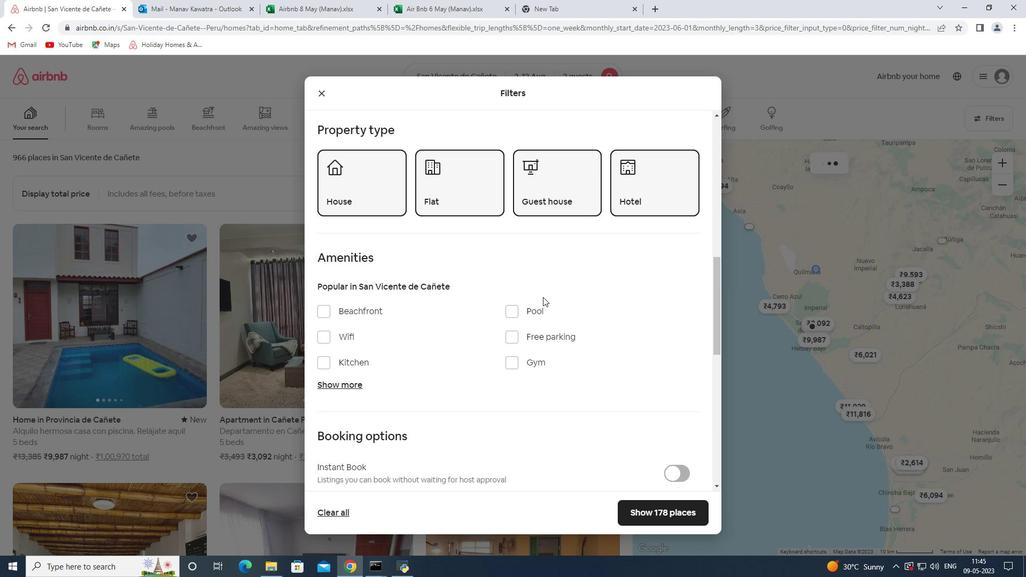 
Action: Mouse moved to (541, 298)
Screenshot: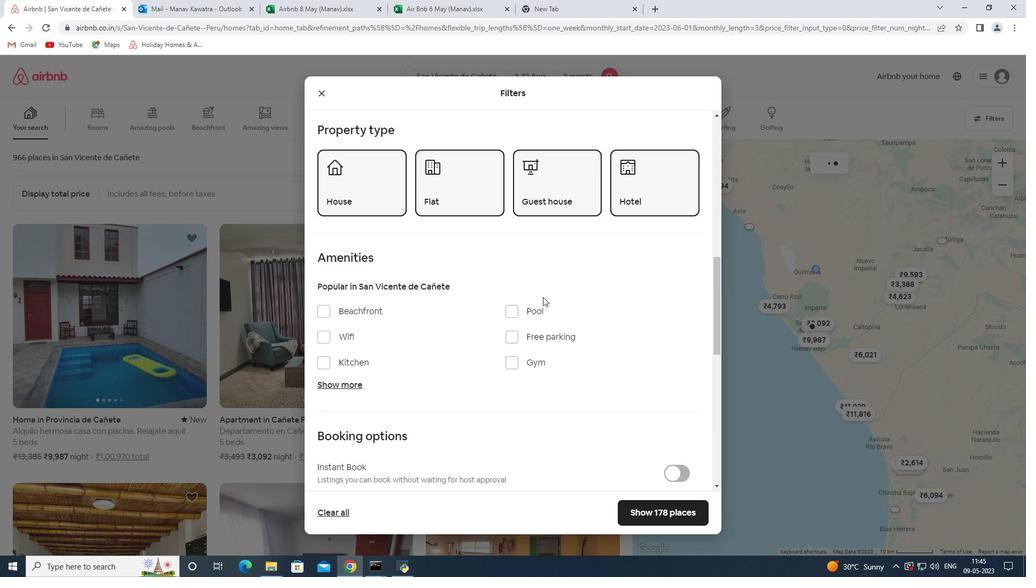 
Action: Mouse scrolled (541, 297) with delta (0, 0)
Screenshot: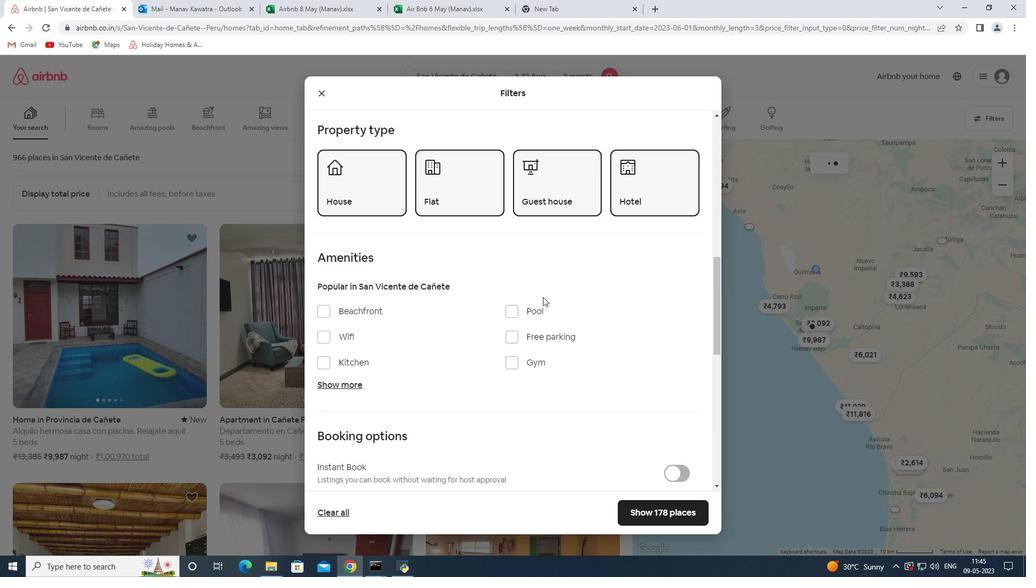 
Action: Mouse moved to (540, 298)
Screenshot: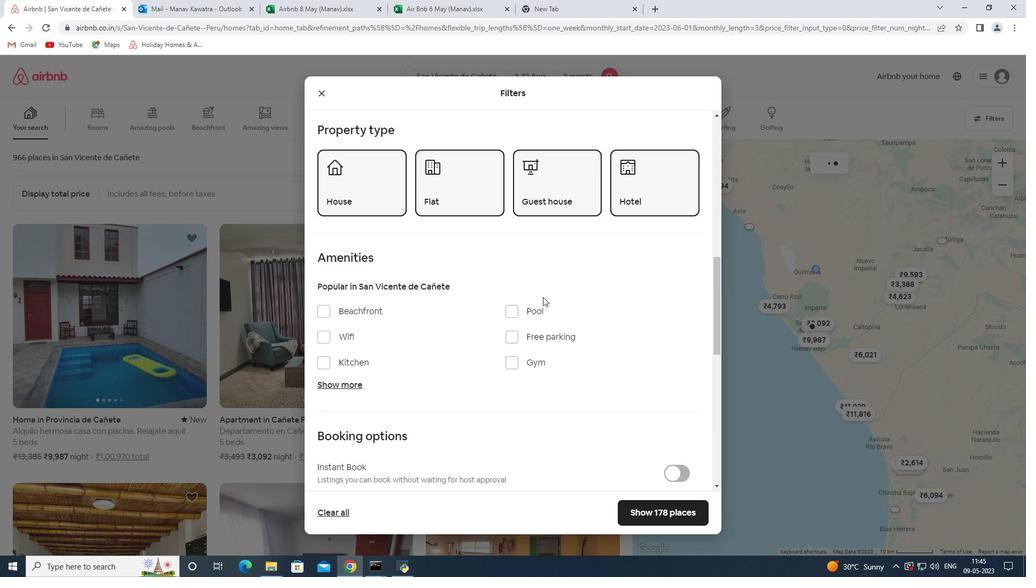 
Action: Mouse scrolled (540, 298) with delta (0, 0)
Screenshot: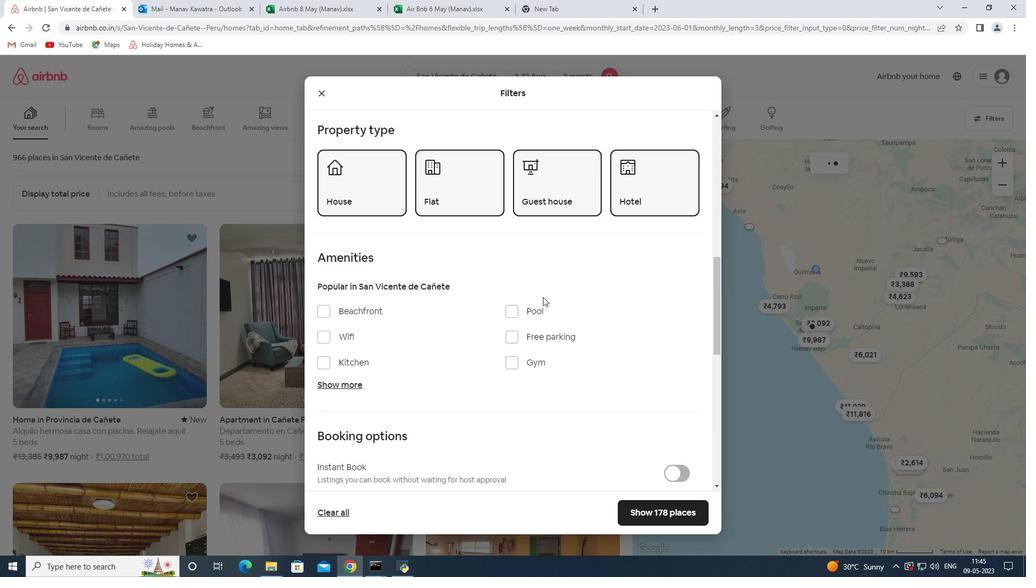 
Action: Mouse moved to (539, 298)
Screenshot: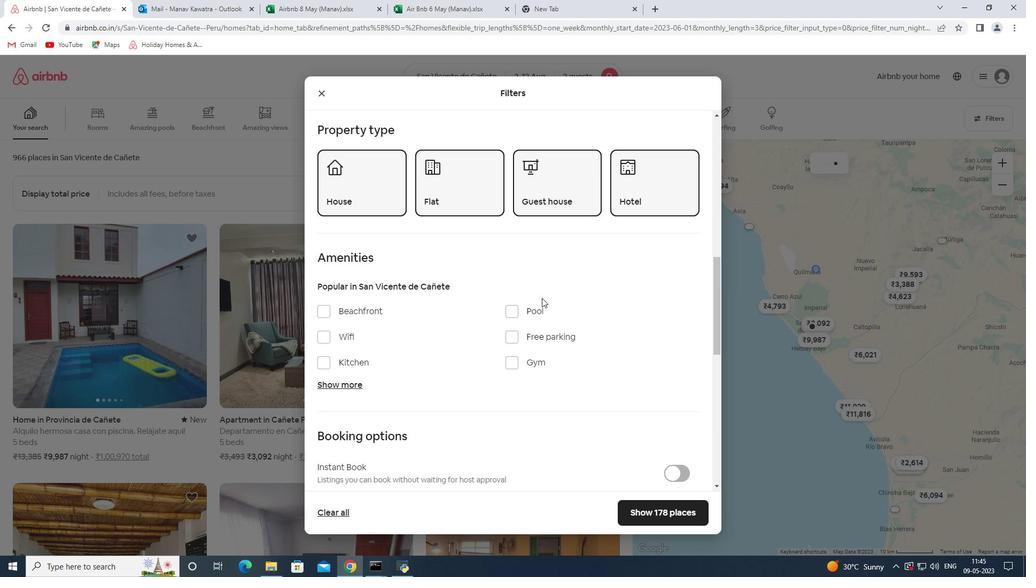 
Action: Mouse scrolled (539, 298) with delta (0, 0)
Screenshot: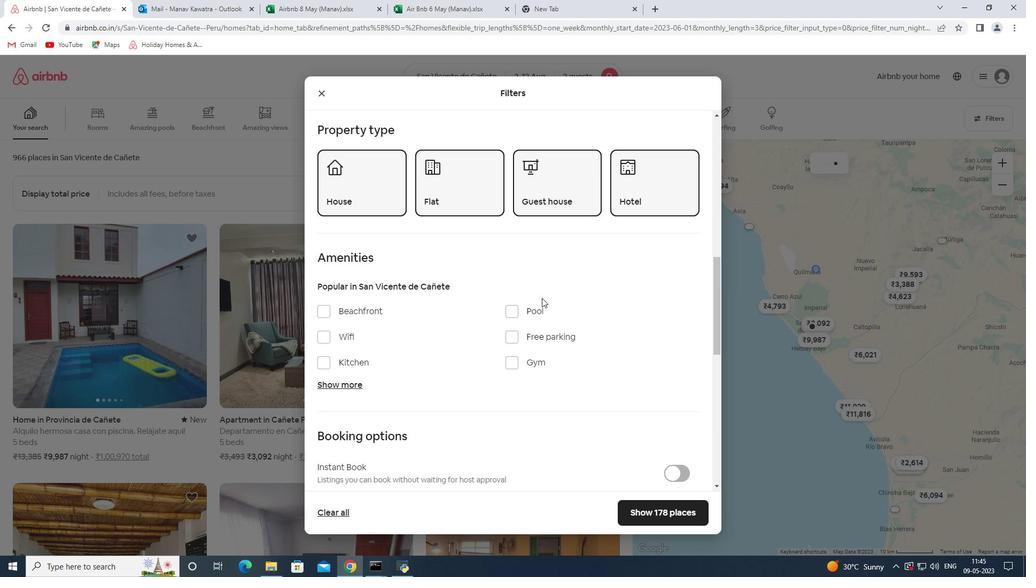 
Action: Mouse moved to (678, 291)
Screenshot: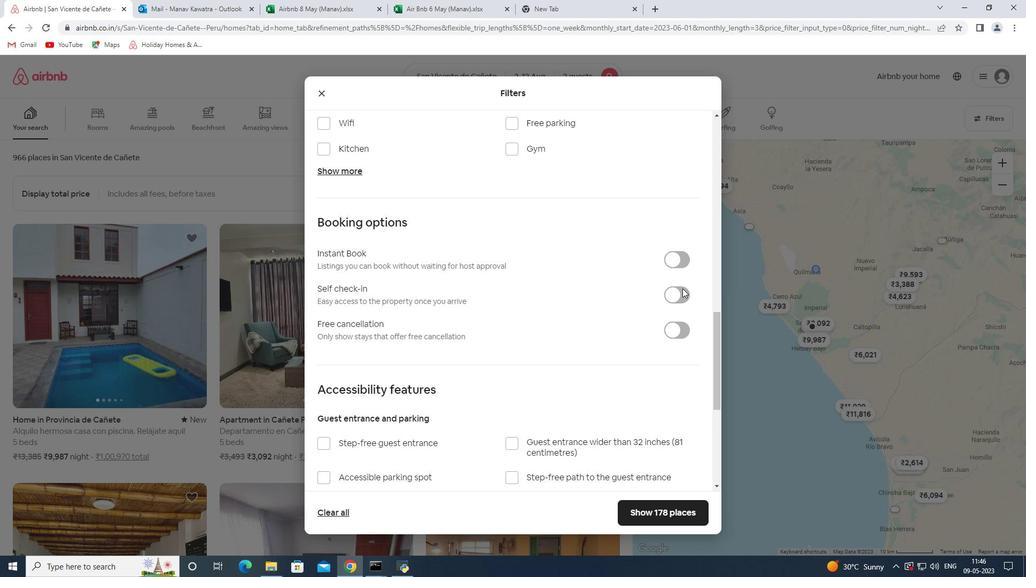 
Action: Mouse pressed left at (678, 291)
Screenshot: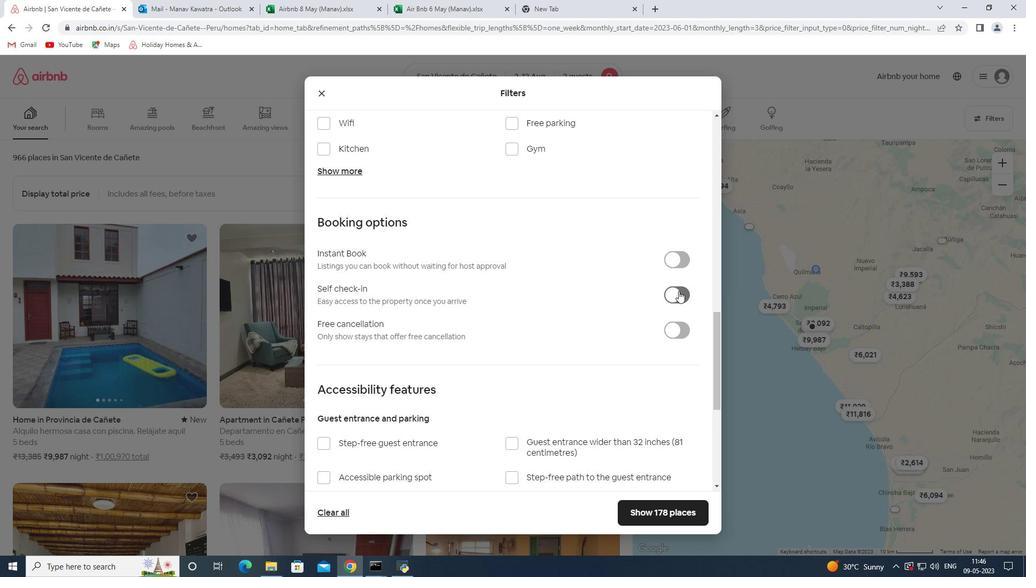 
Action: Mouse moved to (551, 336)
Screenshot: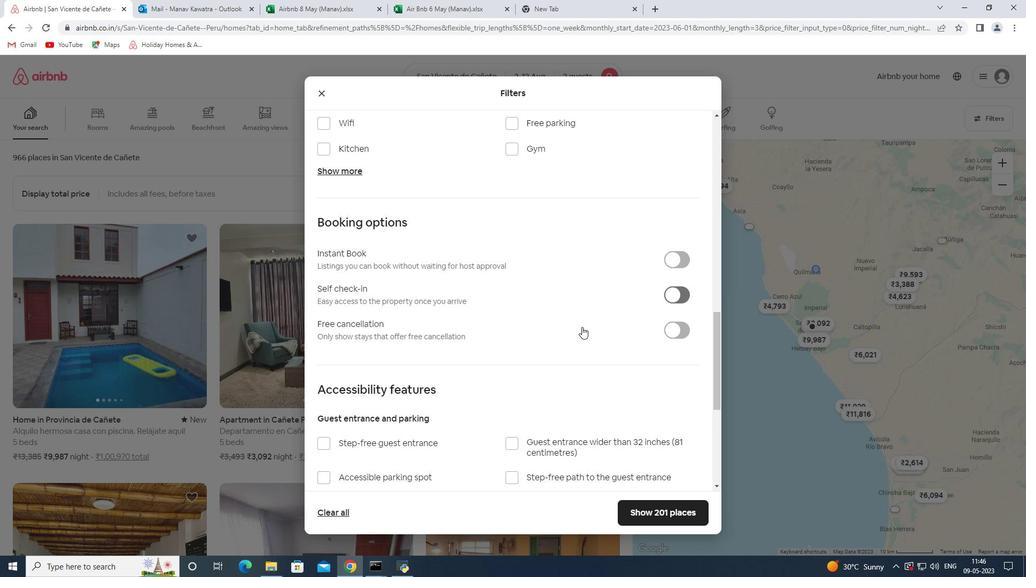 
Action: Mouse scrolled (551, 335) with delta (0, 0)
Screenshot: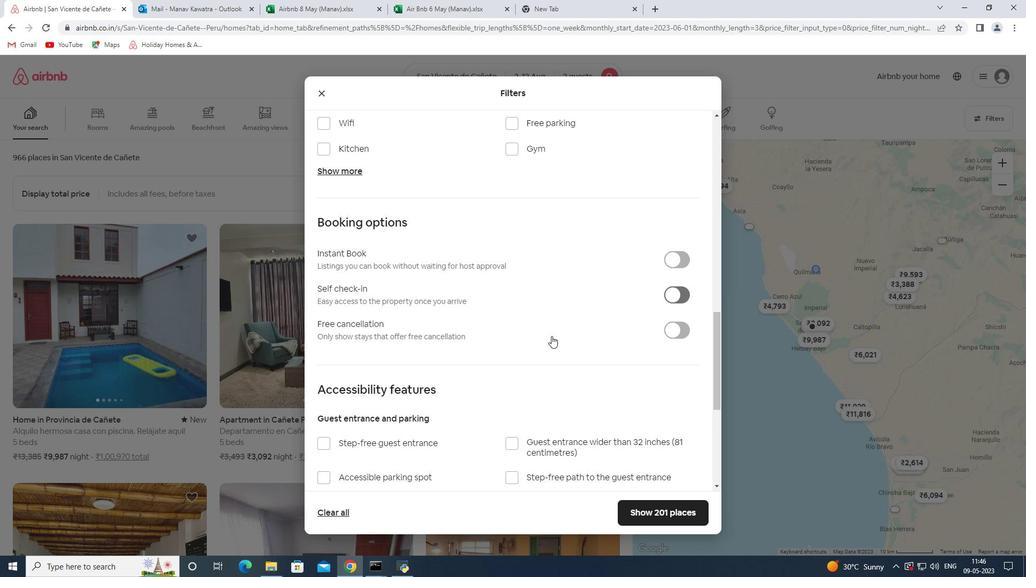 
Action: Mouse scrolled (551, 335) with delta (0, 0)
Screenshot: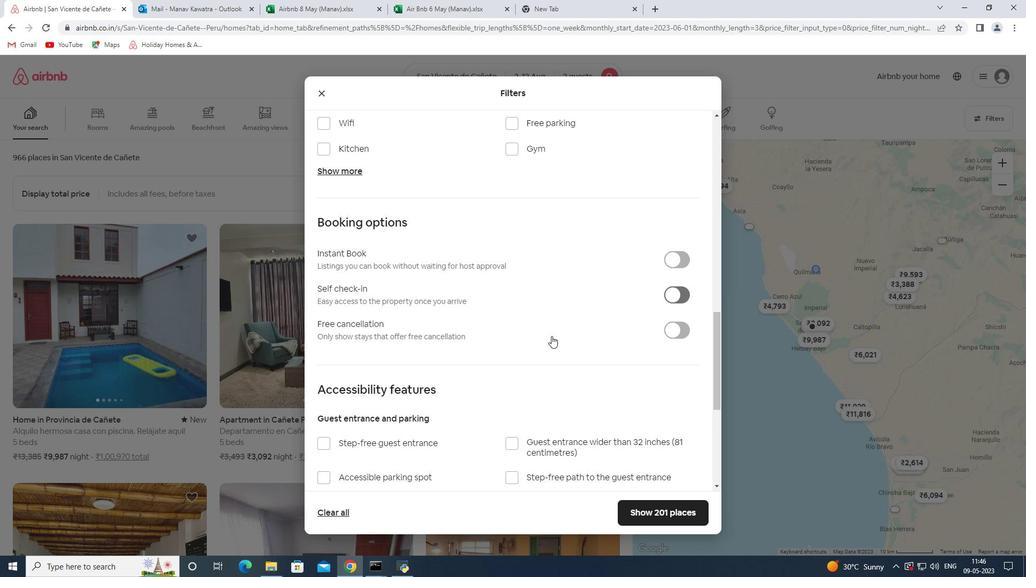 
Action: Mouse scrolled (551, 335) with delta (0, 0)
Screenshot: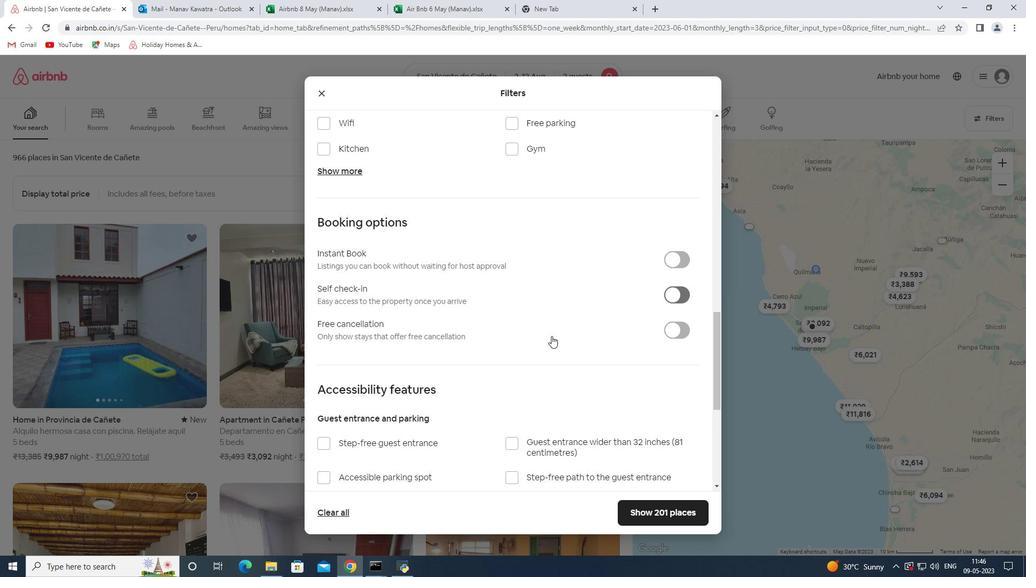 
Action: Mouse scrolled (551, 335) with delta (0, 0)
Screenshot: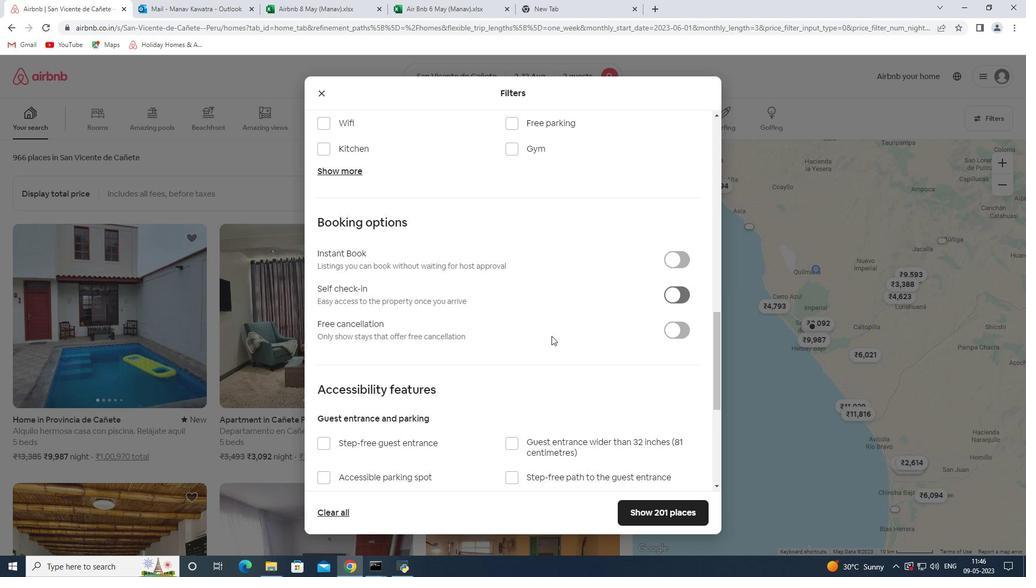
Action: Mouse scrolled (551, 335) with delta (0, 0)
Screenshot: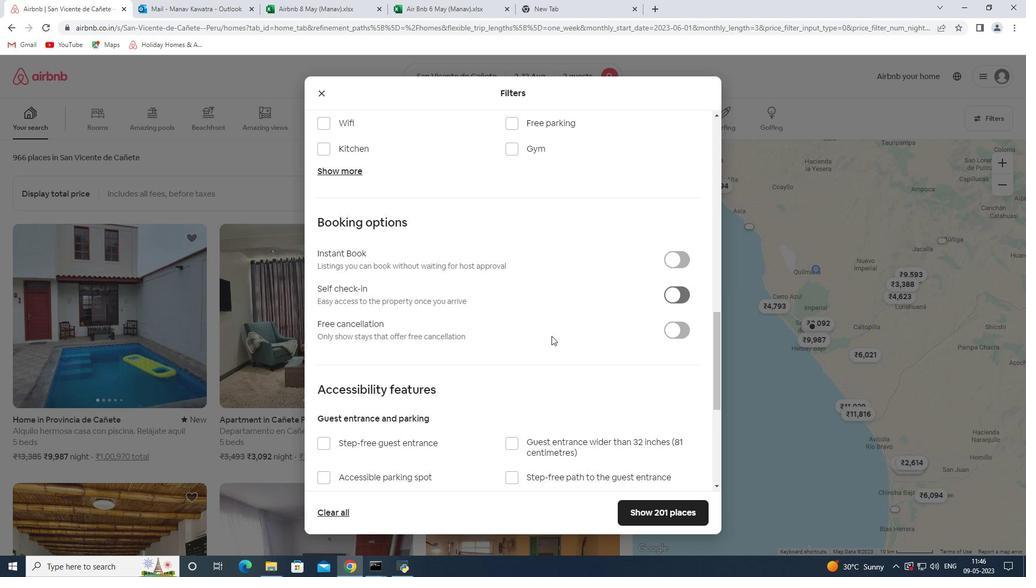 
Action: Mouse scrolled (551, 335) with delta (0, 0)
Screenshot: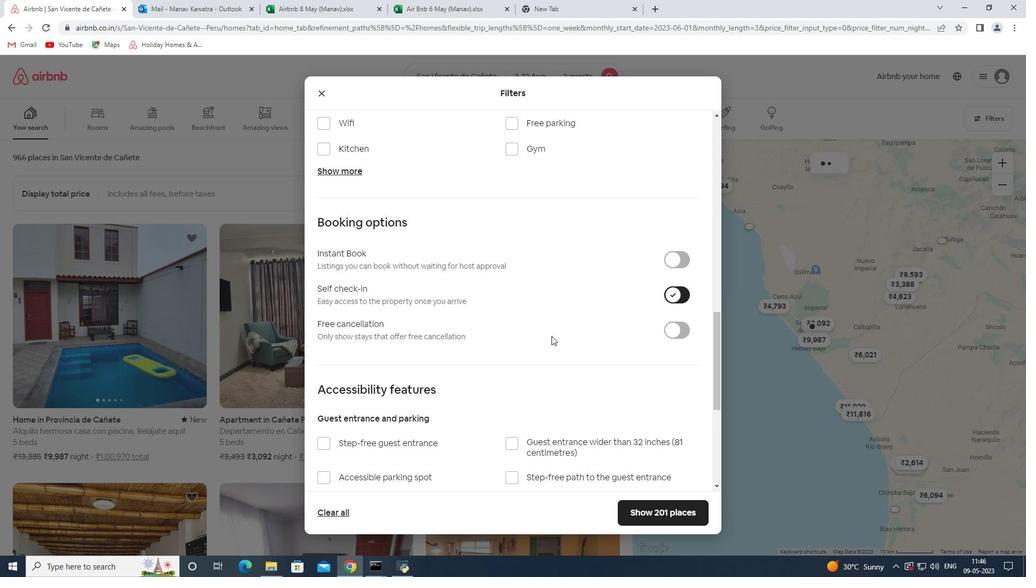 
Action: Mouse moved to (352, 414)
Screenshot: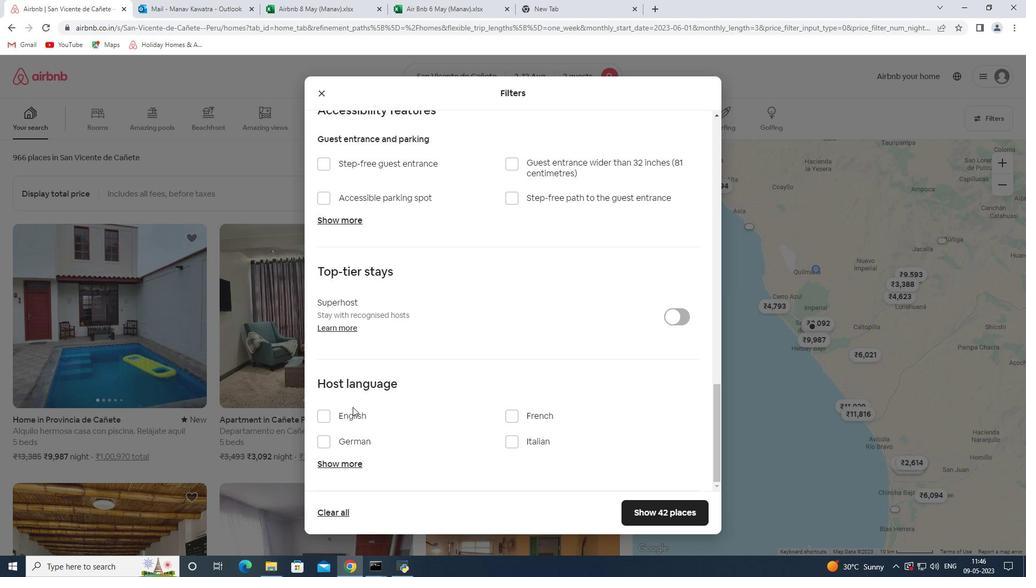 
Action: Mouse pressed left at (352, 414)
Screenshot: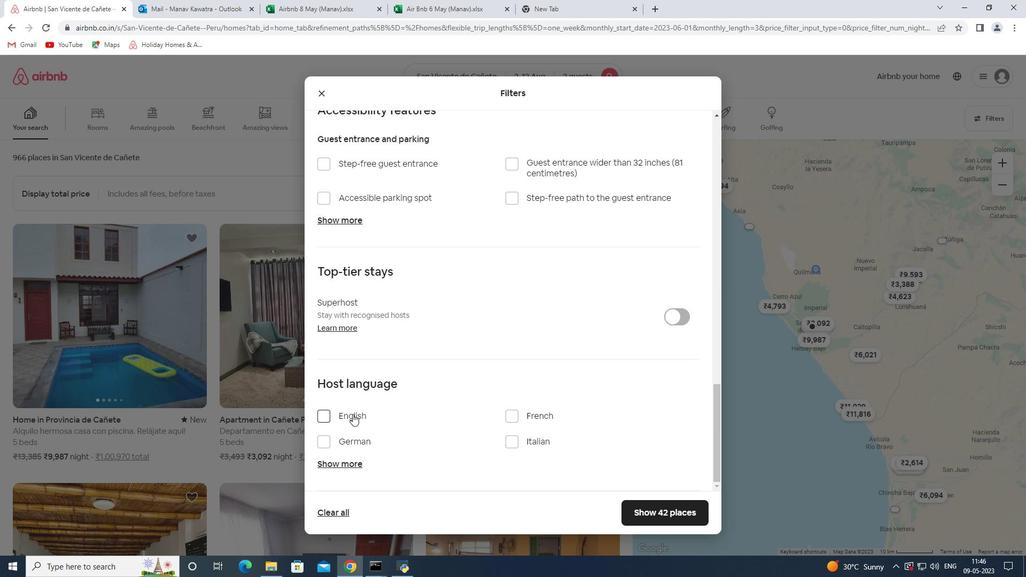 
Action: Mouse moved to (552, 406)
Screenshot: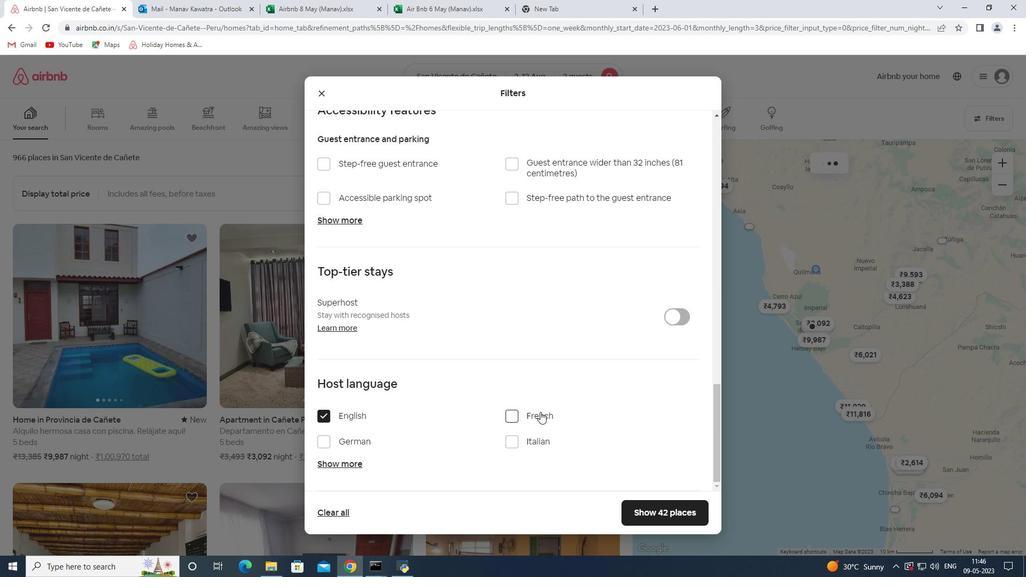 
Action: Mouse scrolled (552, 405) with delta (0, 0)
Screenshot: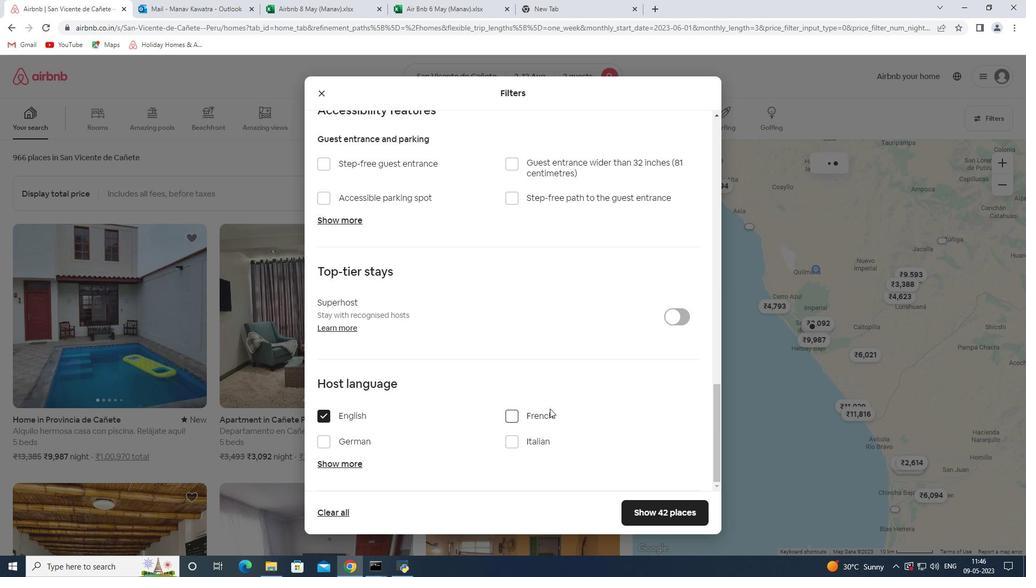 
Action: Mouse scrolled (552, 405) with delta (0, 0)
Screenshot: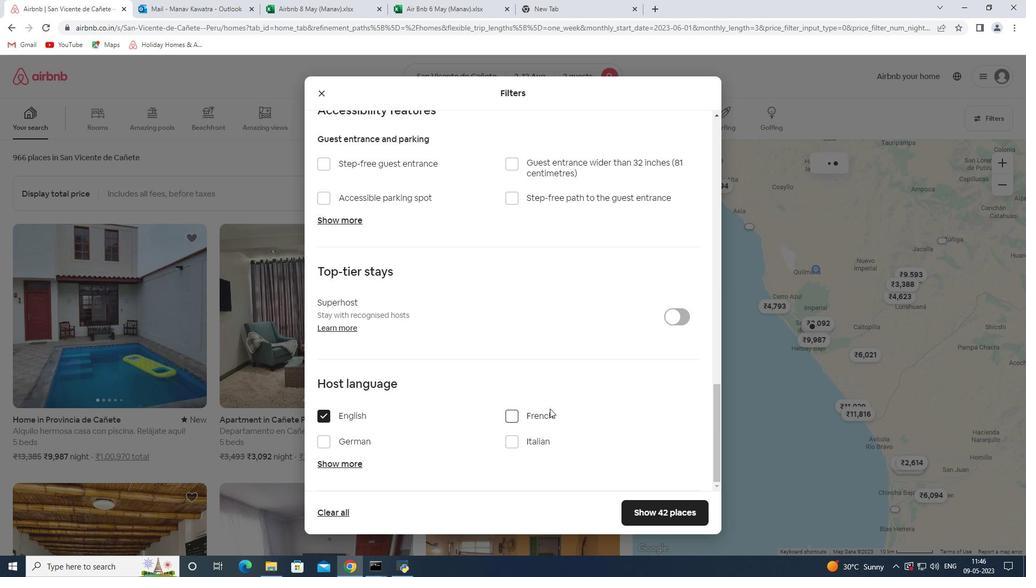
Action: Mouse scrolled (552, 405) with delta (0, 0)
Screenshot: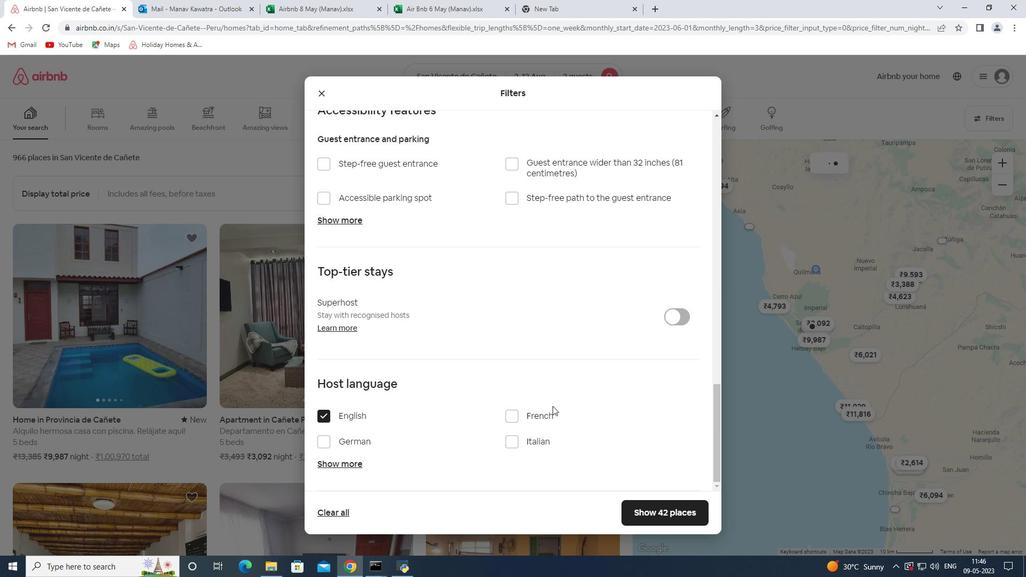 
Action: Mouse scrolled (552, 405) with delta (0, 0)
Screenshot: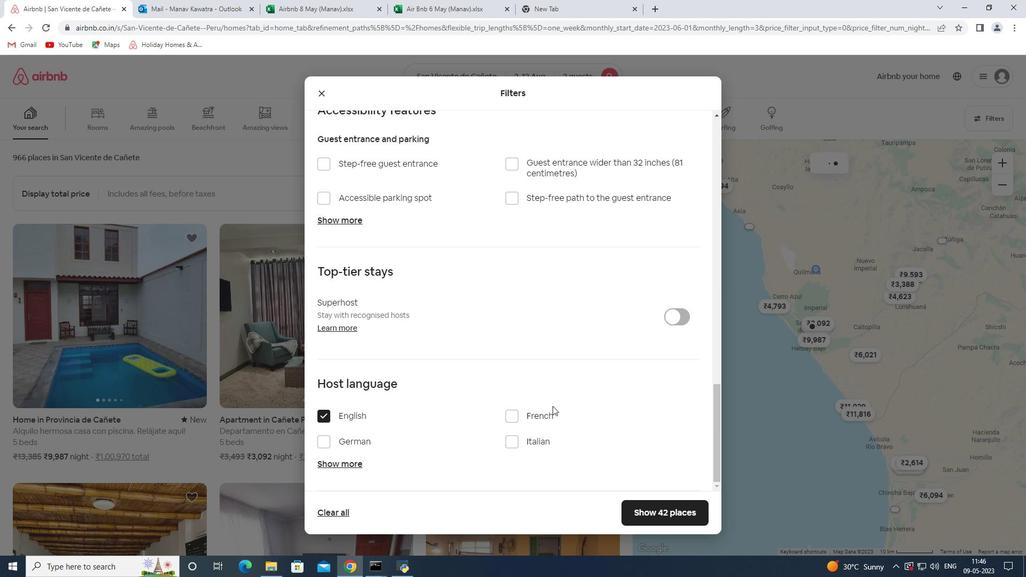 
Action: Mouse scrolled (552, 405) with delta (0, 0)
Screenshot: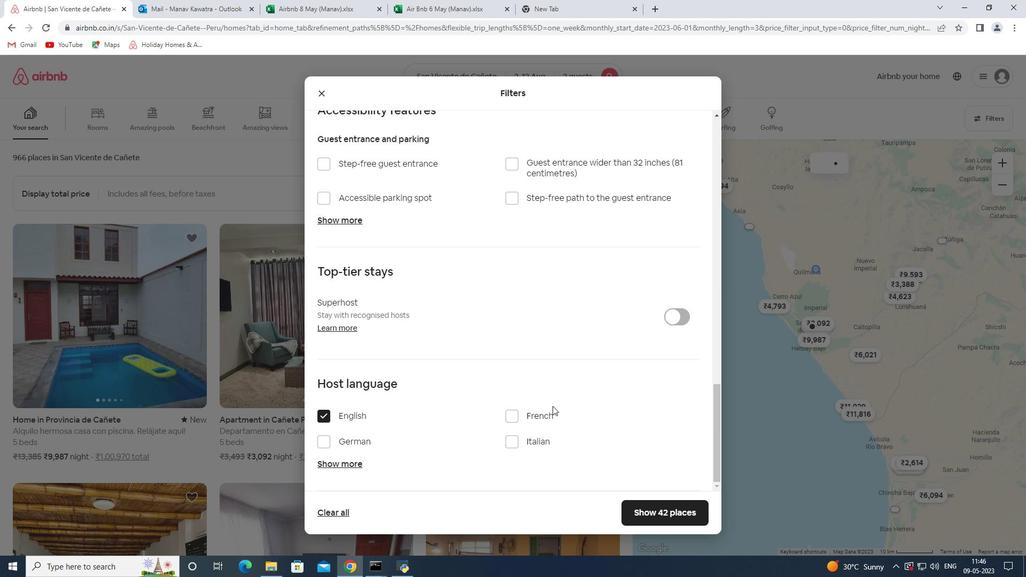 
Action: Mouse scrolled (552, 405) with delta (0, 0)
Screenshot: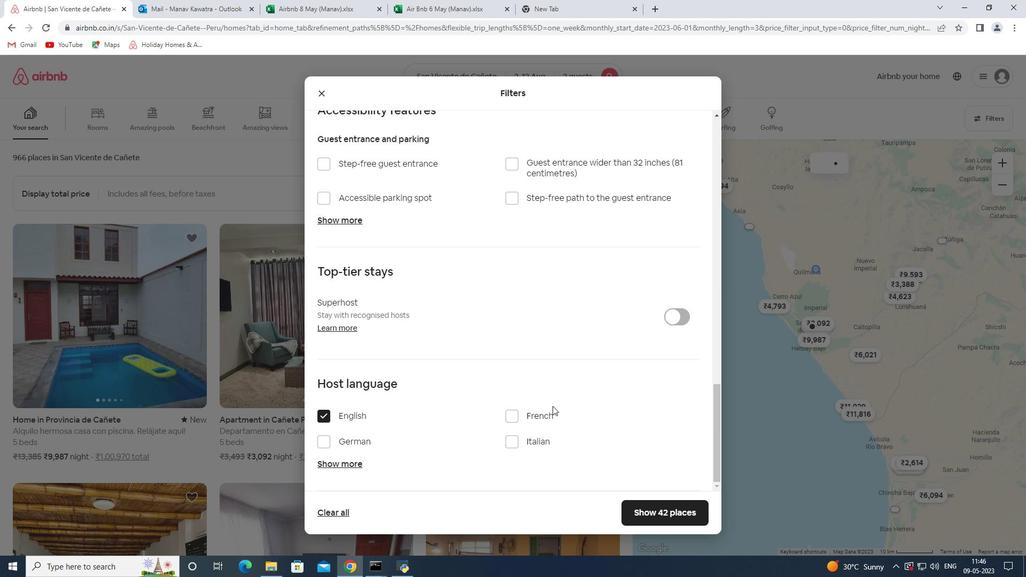 
Action: Mouse moved to (649, 510)
Screenshot: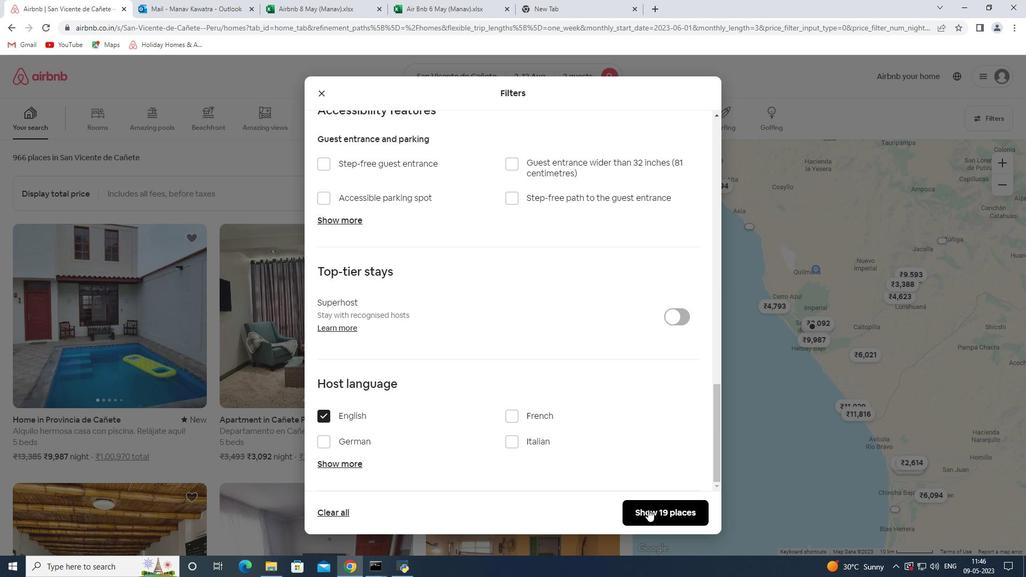 
Action: Mouse pressed left at (649, 510)
Screenshot: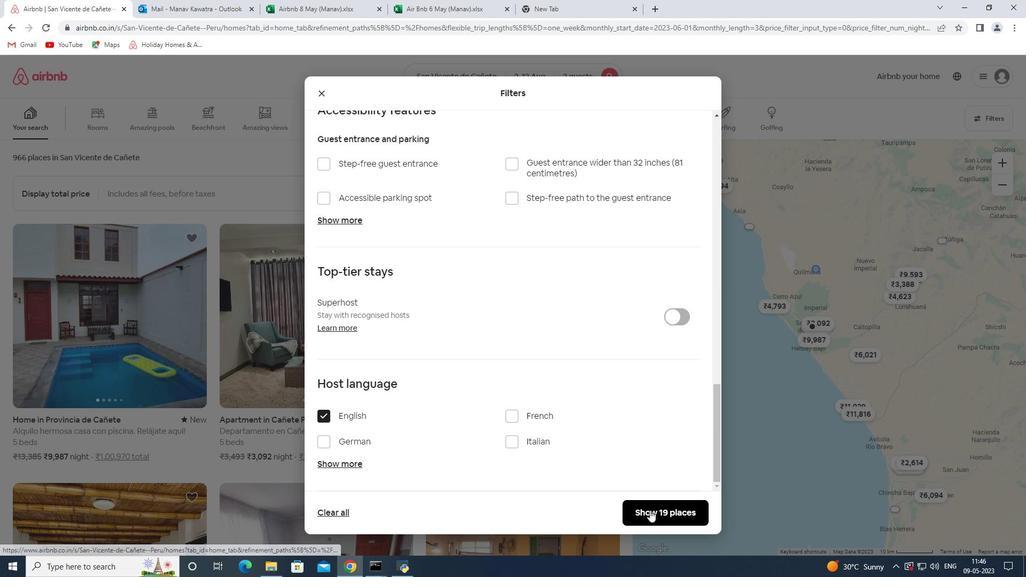 
Action: Mouse moved to (698, 421)
Screenshot: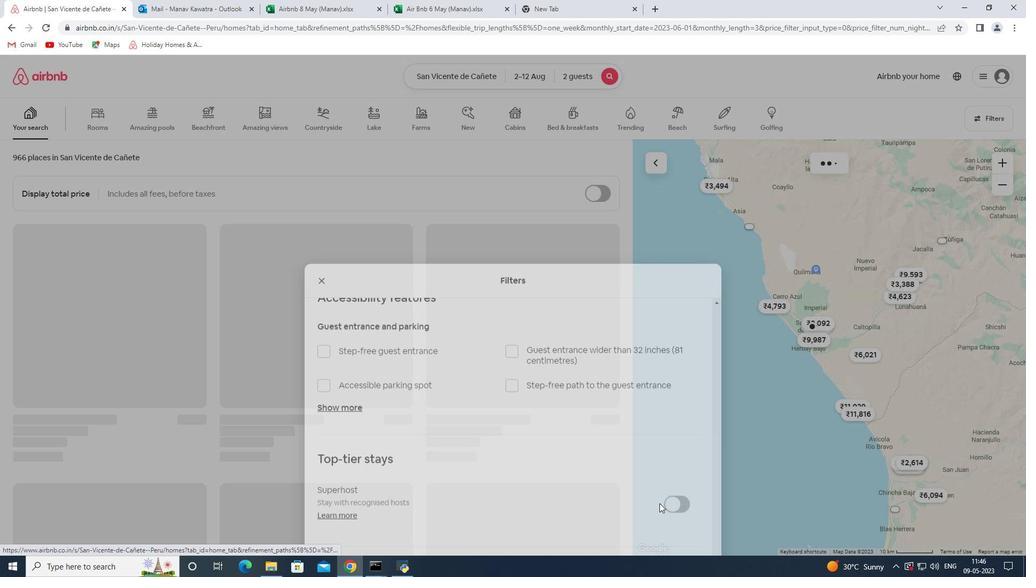 
